 Task: Find connections with filter location Suār with filter topic #Managementconsultant with filter profile language German with filter current company The Souled Store with filter school Defense Institute of Advanced Technology (DIAT), DU, DRDO with filter industry Mobile Food Services with filter service category Videography with filter keywords title Media Buyer
Action: Mouse moved to (524, 64)
Screenshot: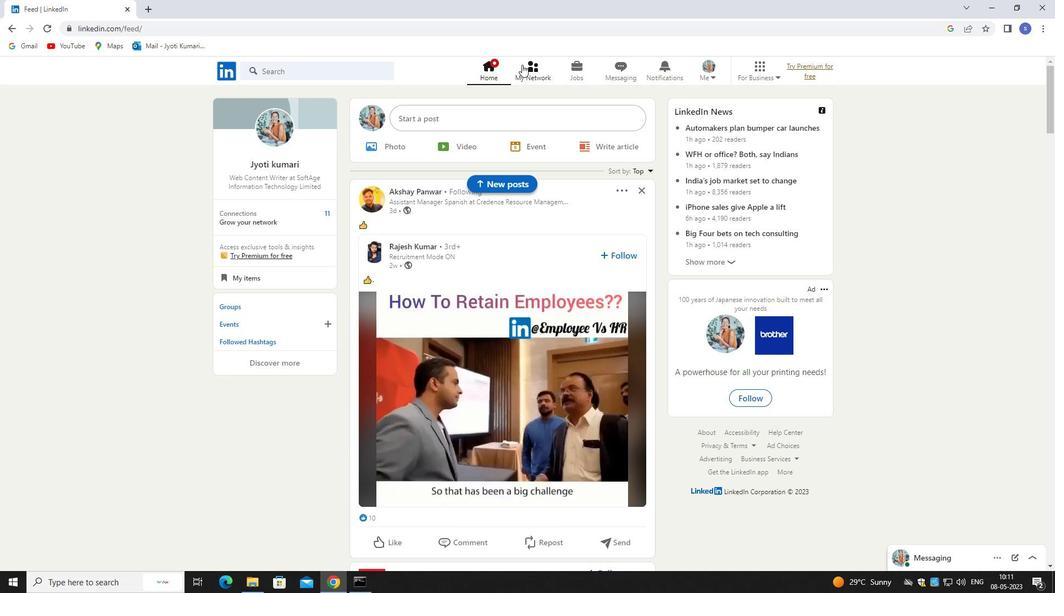 
Action: Mouse pressed left at (524, 64)
Screenshot: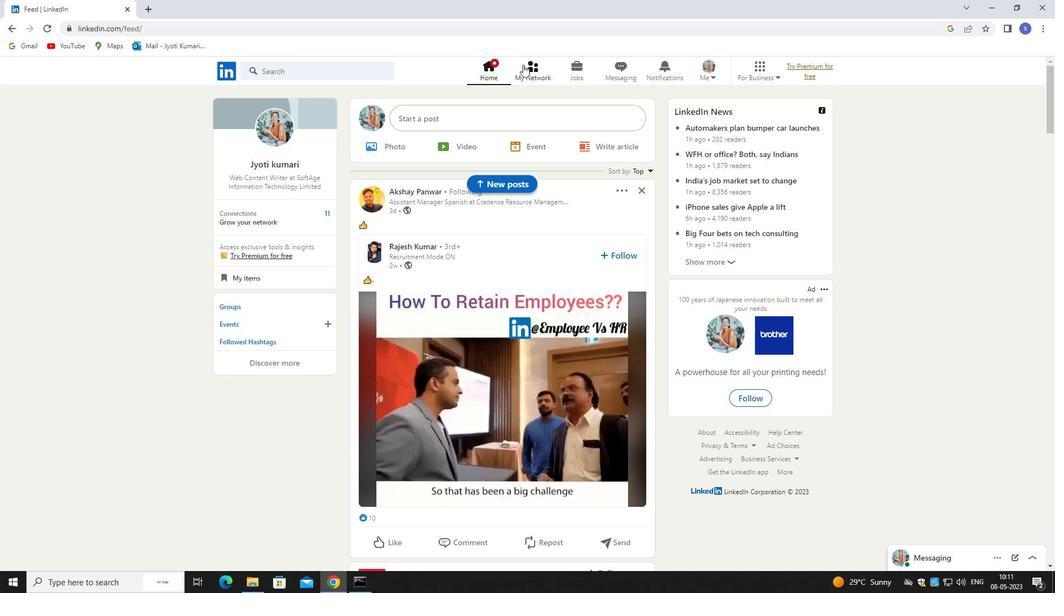 
Action: Mouse moved to (524, 63)
Screenshot: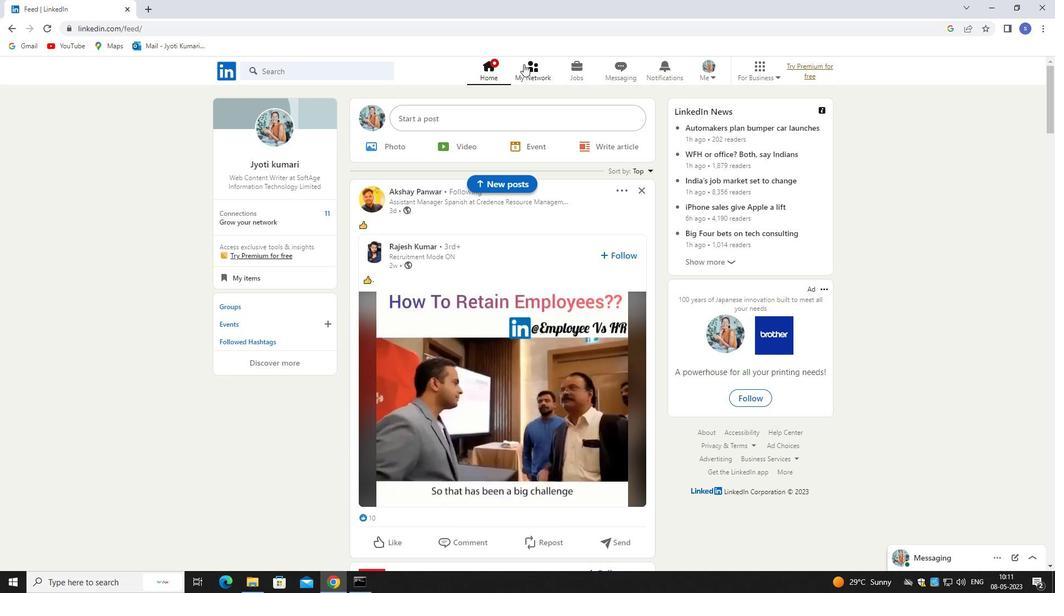 
Action: Mouse pressed left at (524, 63)
Screenshot: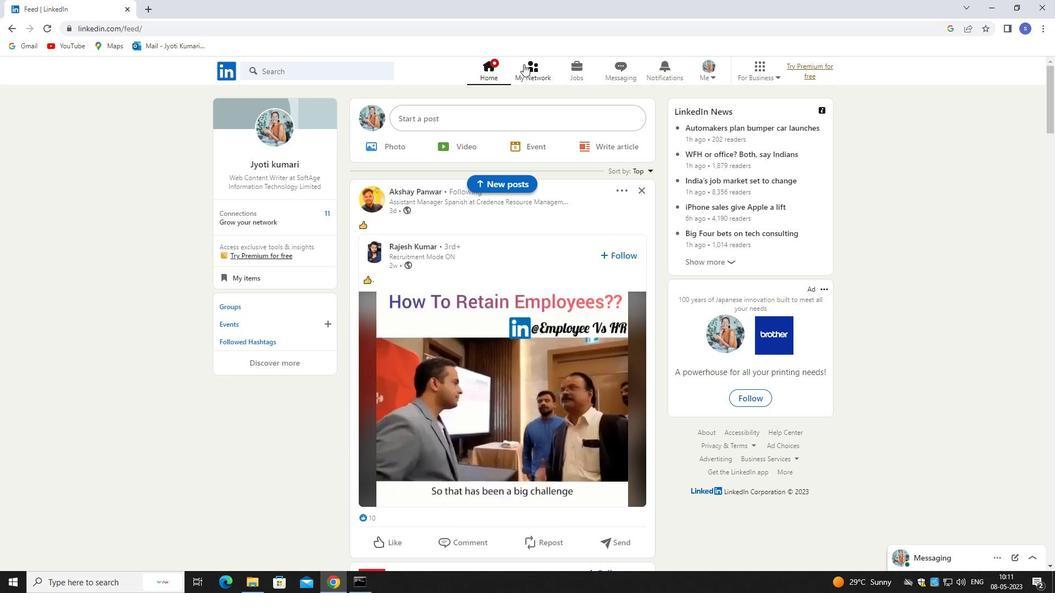 
Action: Mouse moved to (340, 130)
Screenshot: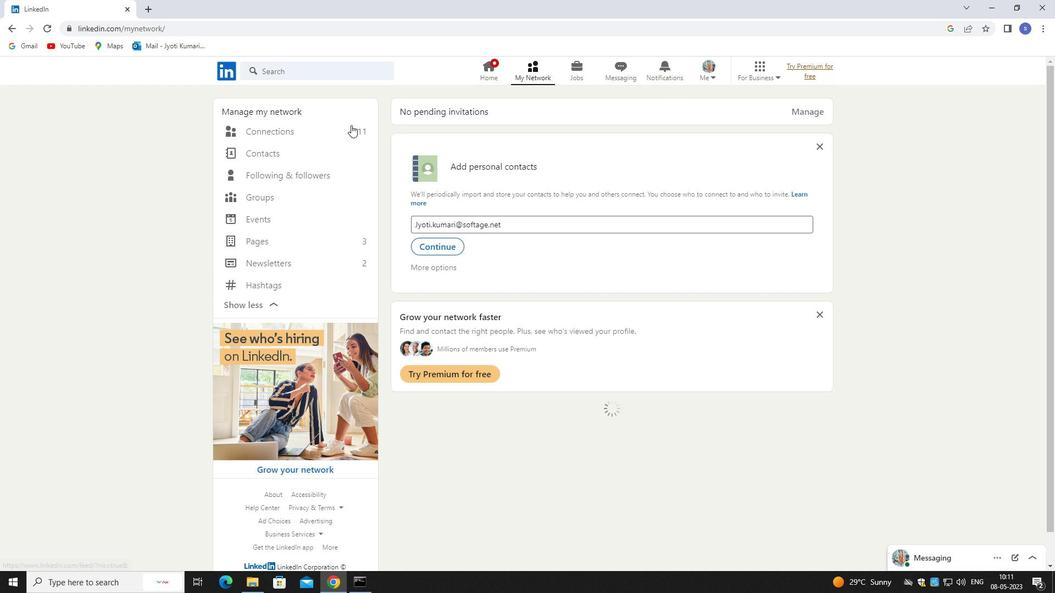 
Action: Mouse pressed left at (340, 130)
Screenshot: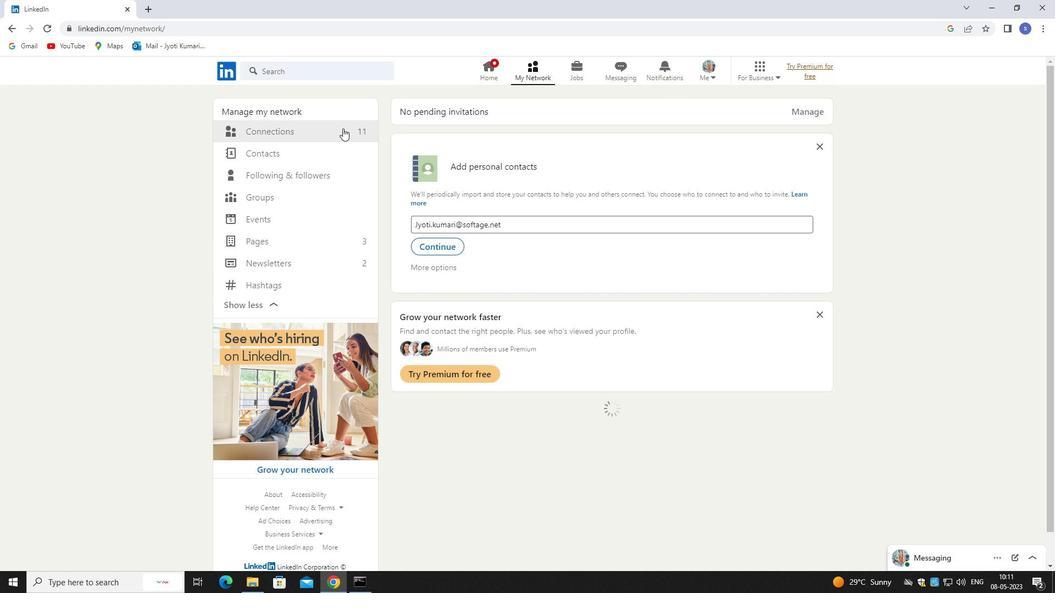 
Action: Mouse pressed left at (340, 130)
Screenshot: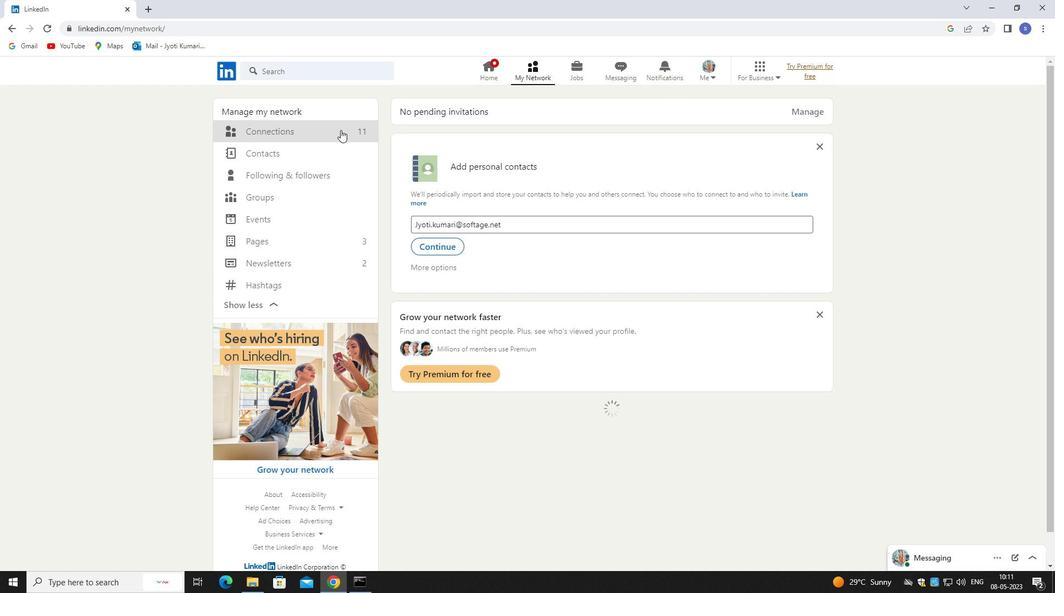 
Action: Mouse moved to (595, 128)
Screenshot: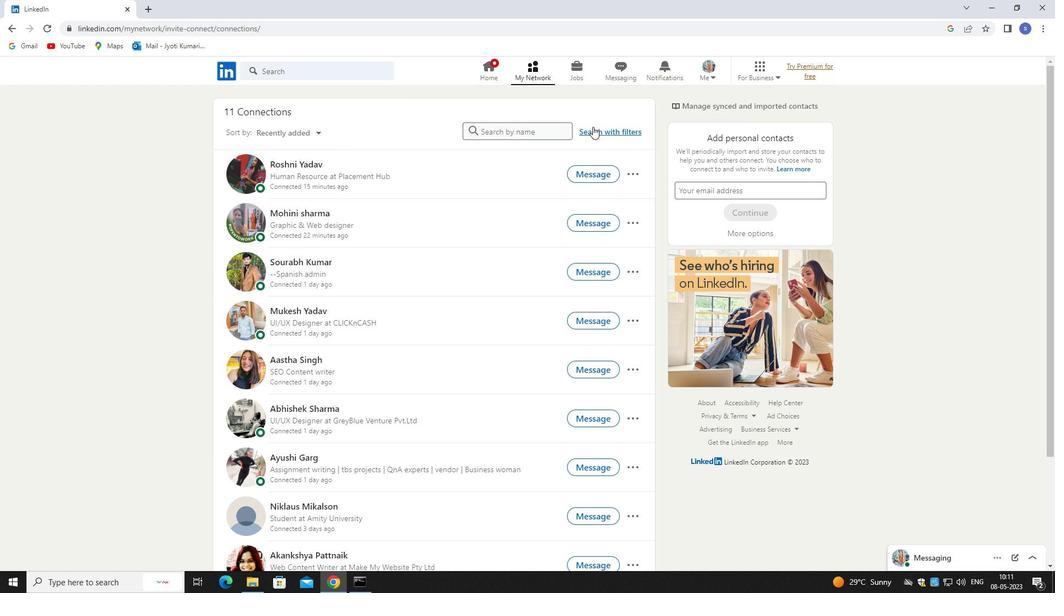 
Action: Mouse pressed left at (595, 128)
Screenshot: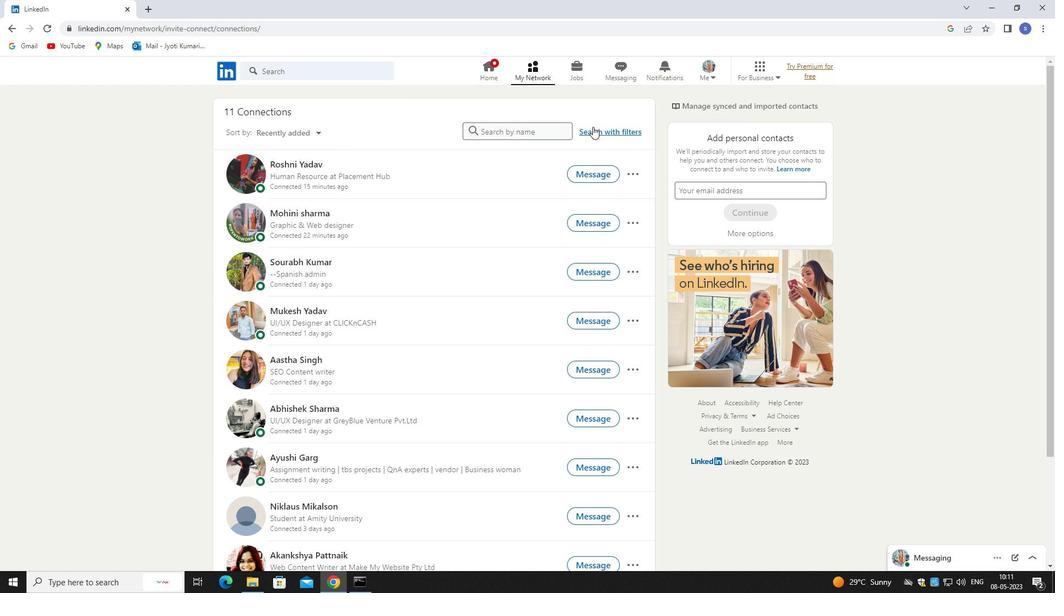 
Action: Mouse moved to (559, 101)
Screenshot: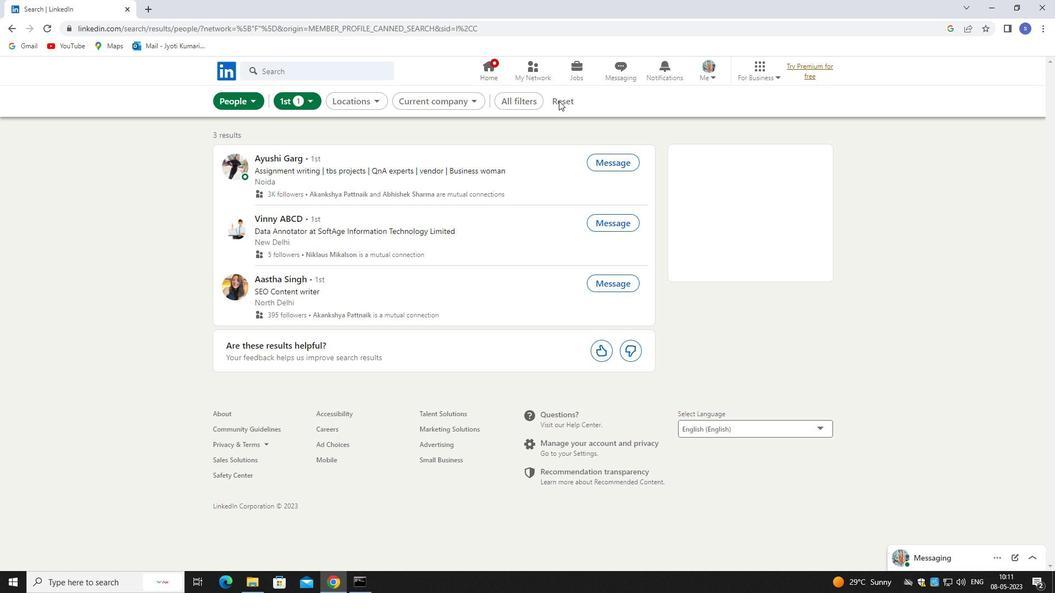 
Action: Mouse pressed left at (559, 101)
Screenshot: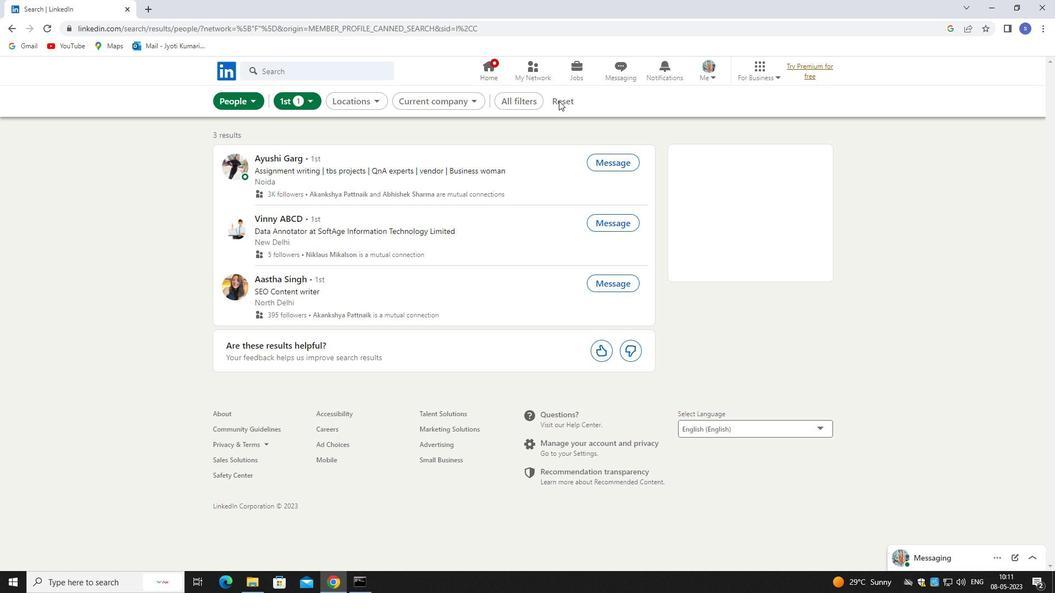 
Action: Mouse moved to (528, 98)
Screenshot: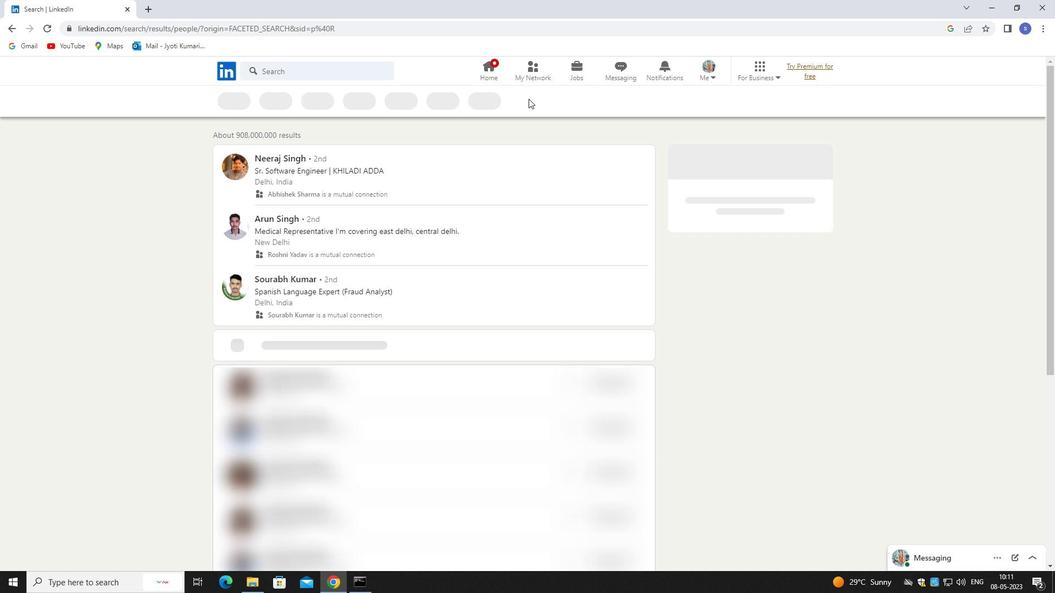 
Action: Mouse pressed left at (528, 98)
Screenshot: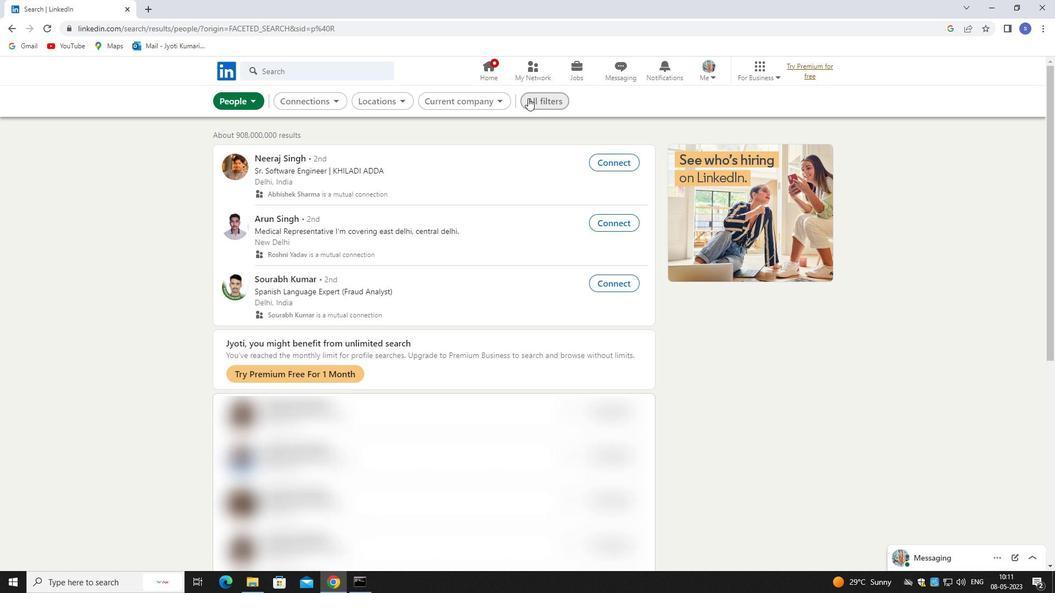 
Action: Mouse moved to (937, 430)
Screenshot: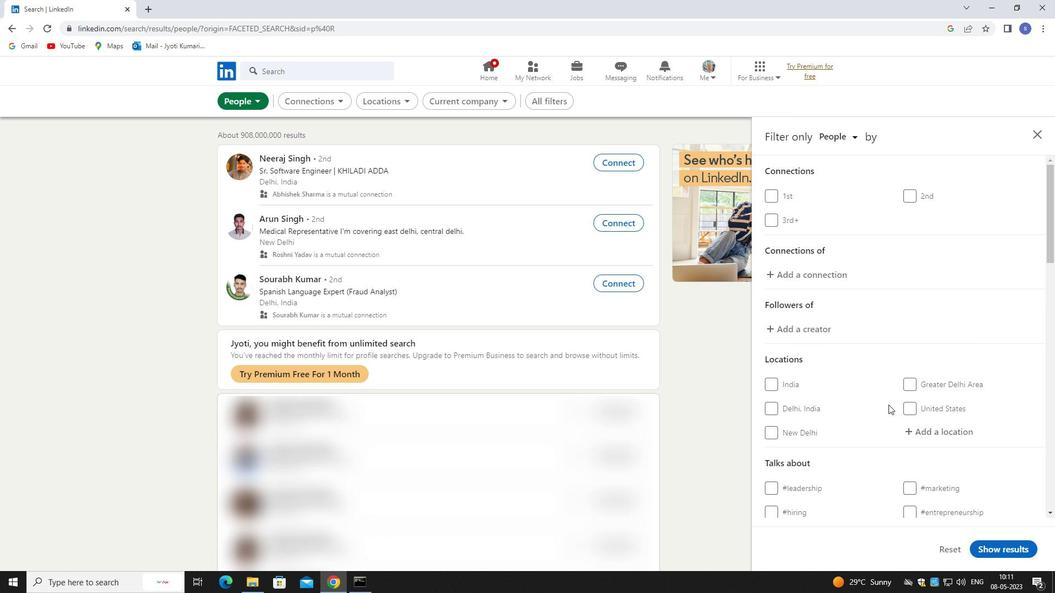 
Action: Mouse pressed left at (937, 430)
Screenshot: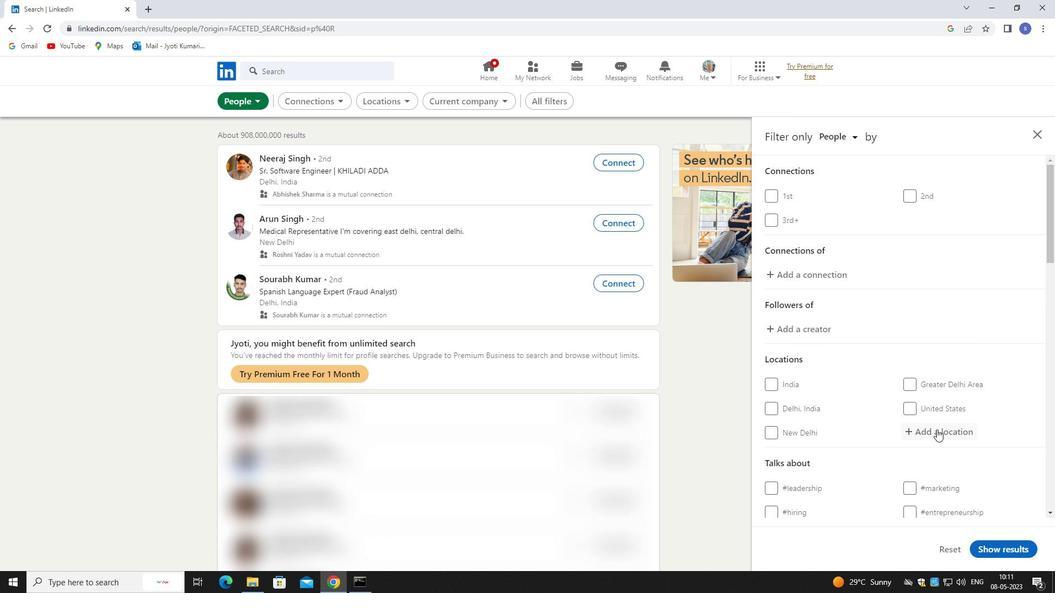 
Action: Mouse moved to (885, 393)
Screenshot: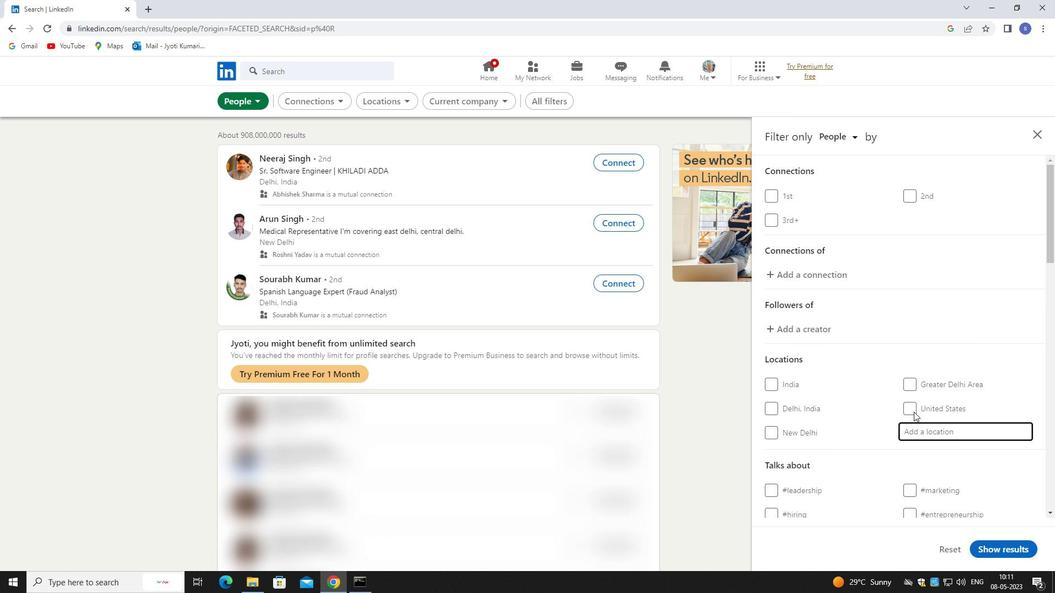 
Action: Key pressed suar
Screenshot: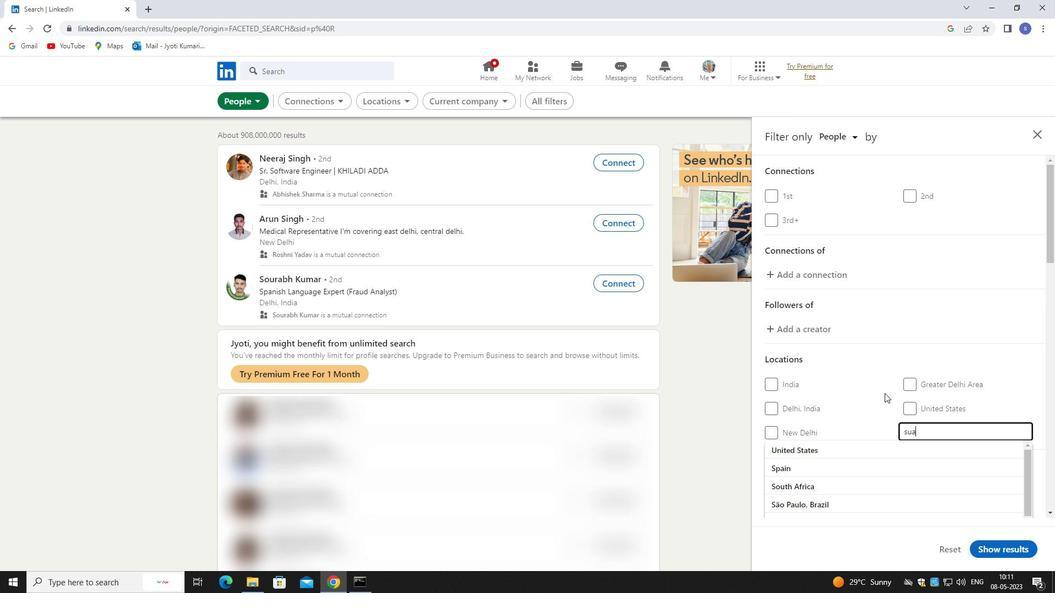 
Action: Mouse moved to (839, 451)
Screenshot: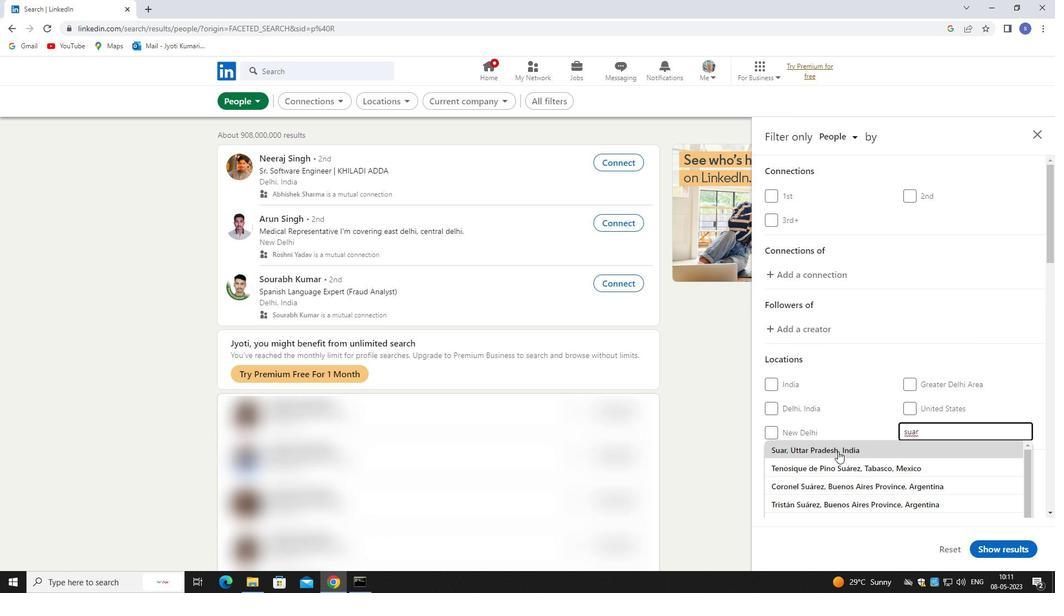
Action: Mouse pressed left at (839, 451)
Screenshot: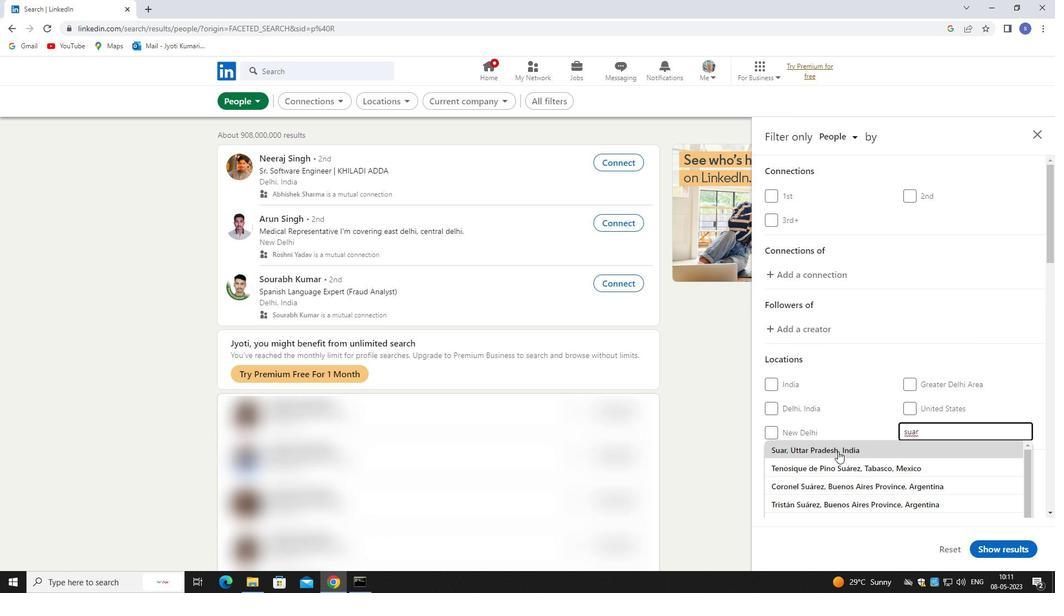 
Action: Mouse moved to (843, 441)
Screenshot: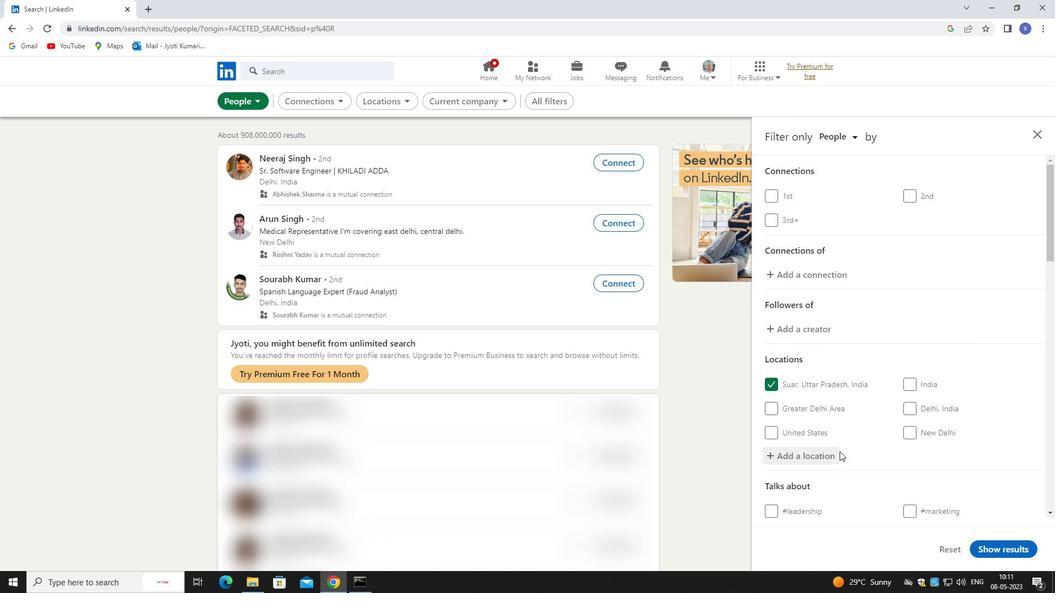 
Action: Mouse scrolled (843, 440) with delta (0, 0)
Screenshot: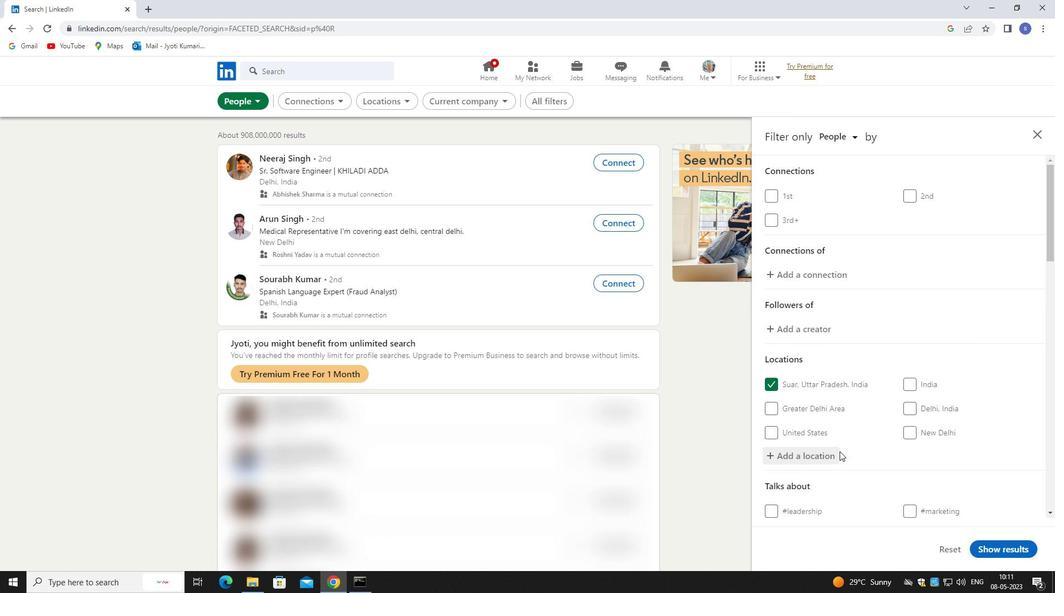 
Action: Mouse scrolled (843, 440) with delta (0, 0)
Screenshot: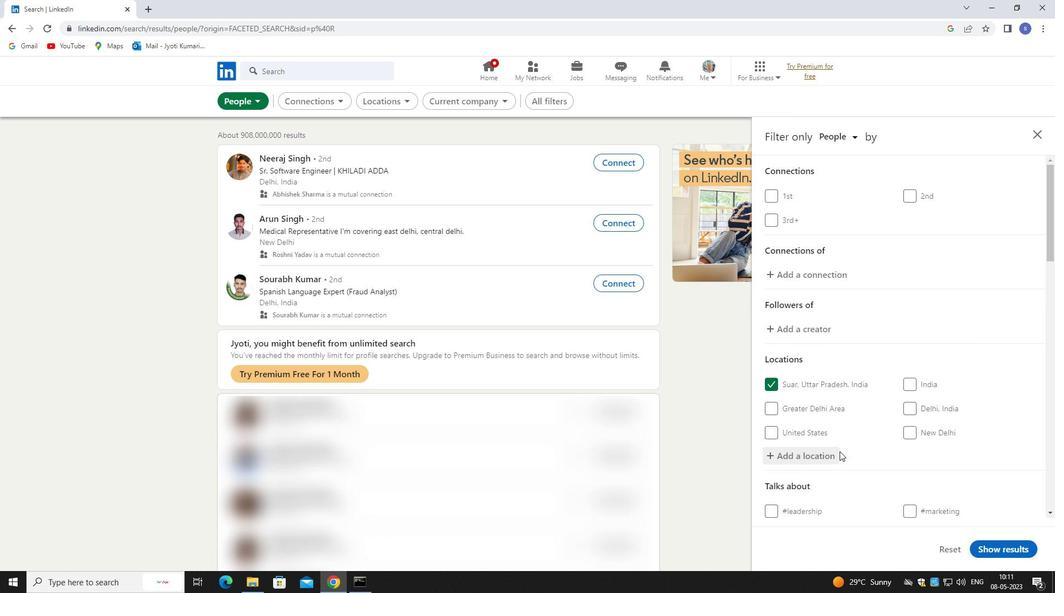 
Action: Mouse scrolled (843, 440) with delta (0, 0)
Screenshot: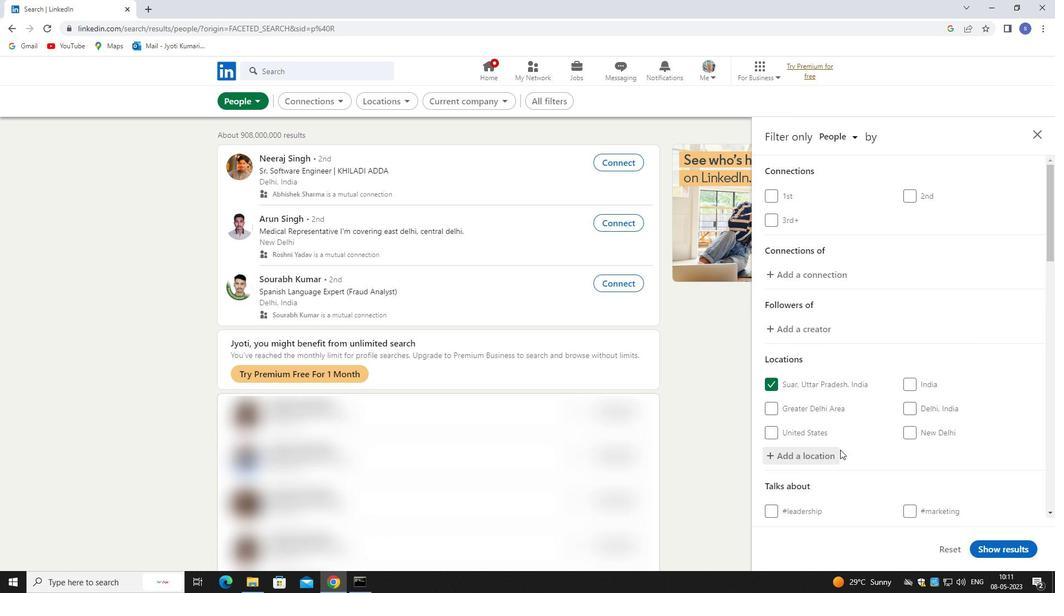 
Action: Mouse scrolled (843, 440) with delta (0, 0)
Screenshot: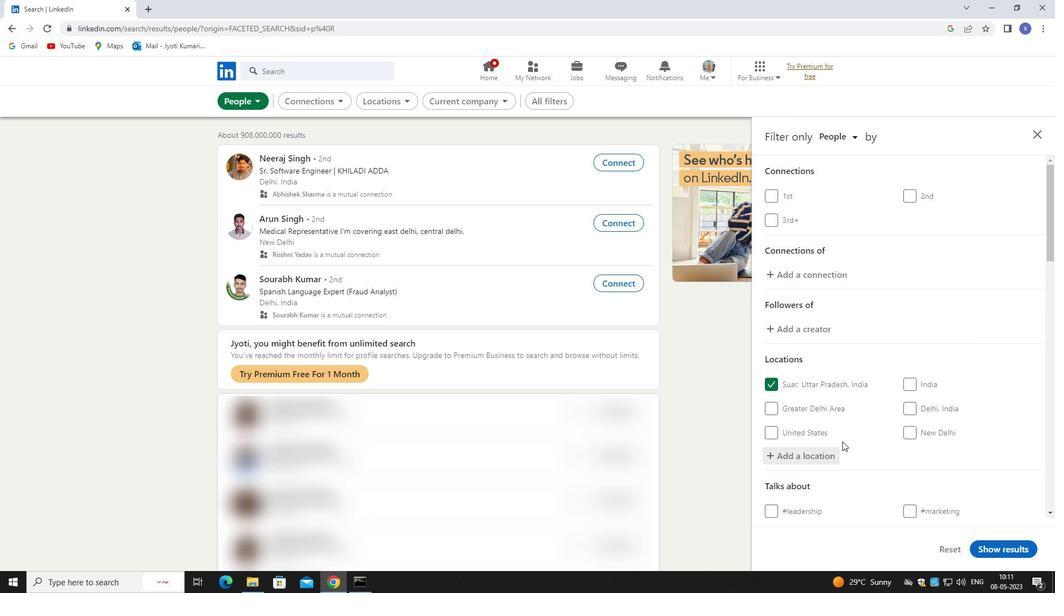 
Action: Mouse moved to (931, 342)
Screenshot: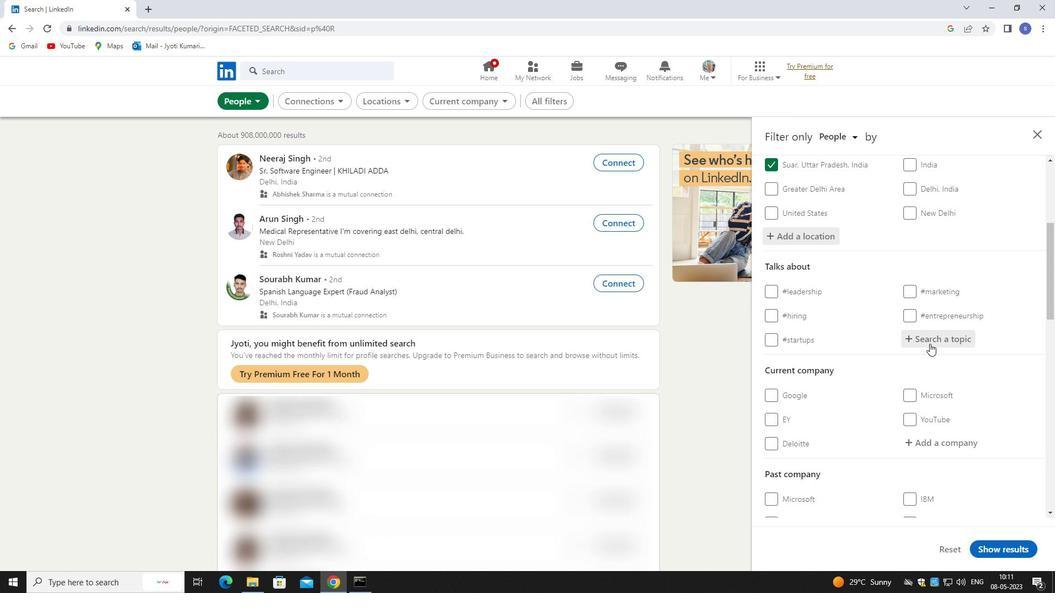 
Action: Mouse pressed left at (931, 342)
Screenshot: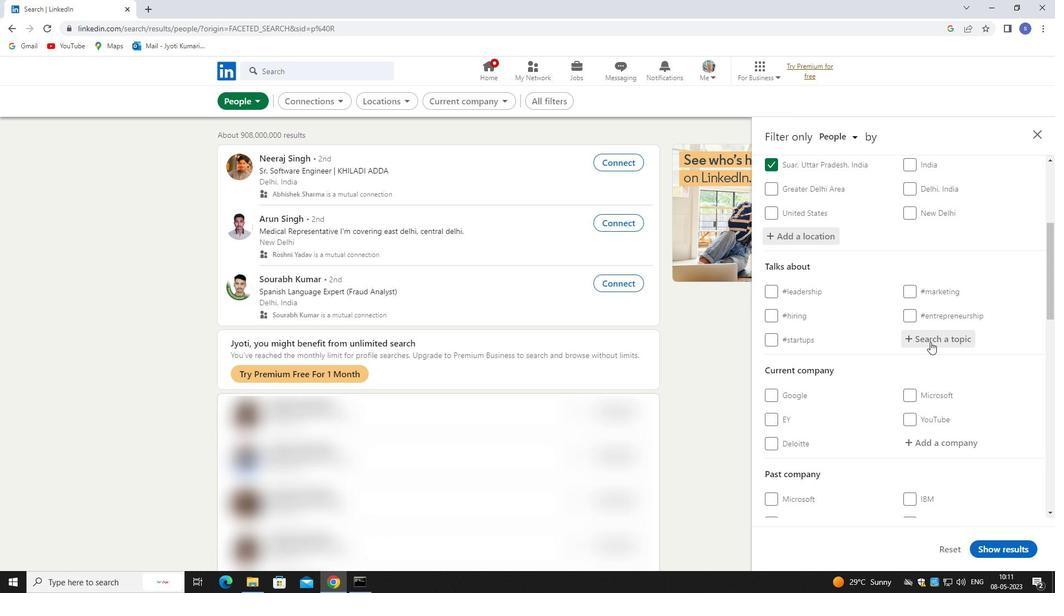 
Action: Mouse moved to (928, 339)
Screenshot: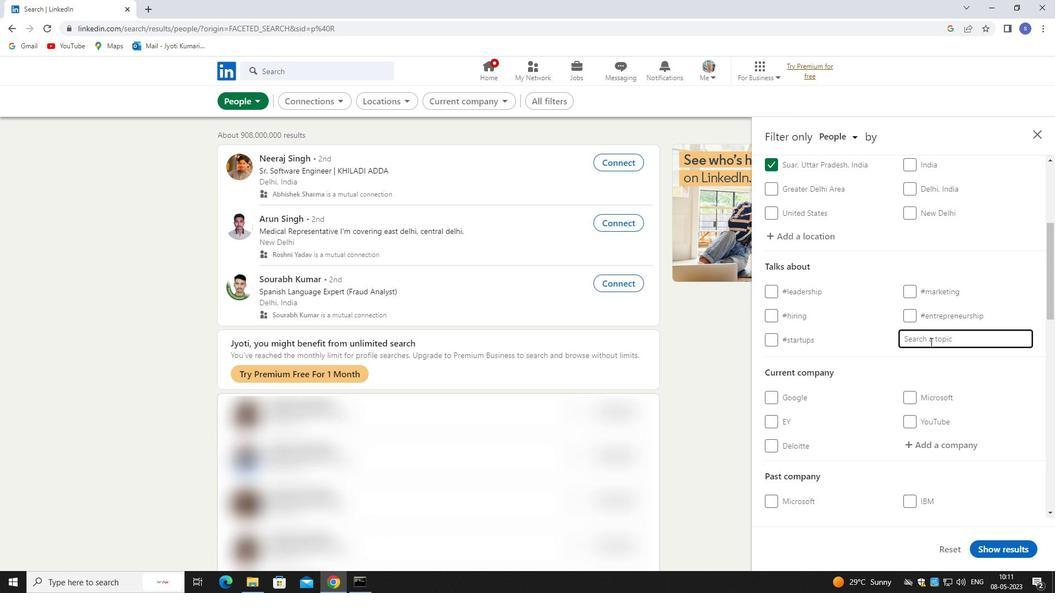 
Action: Key pressed managem
Screenshot: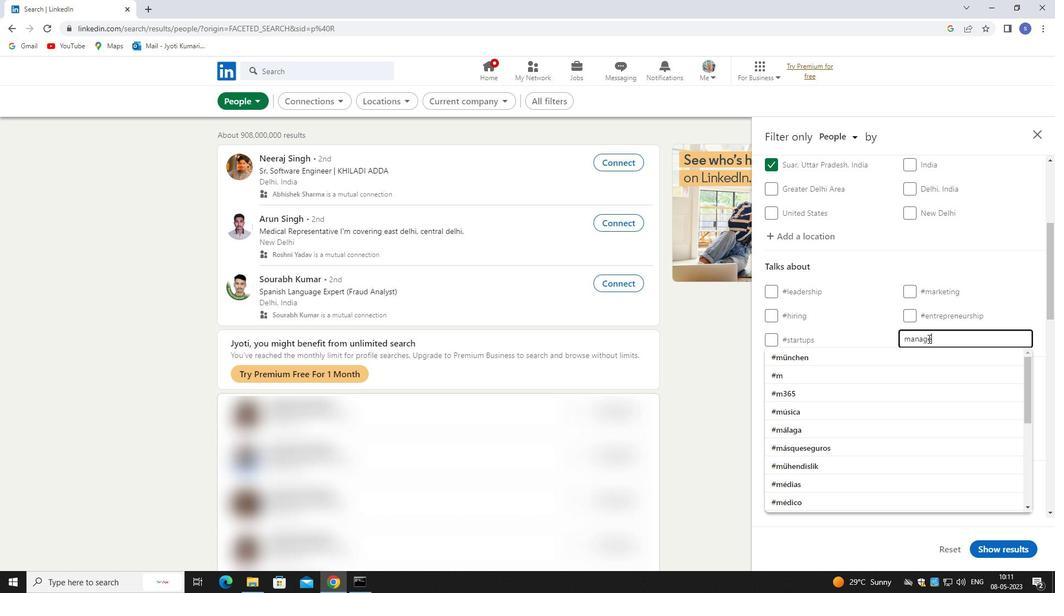 
Action: Mouse moved to (906, 376)
Screenshot: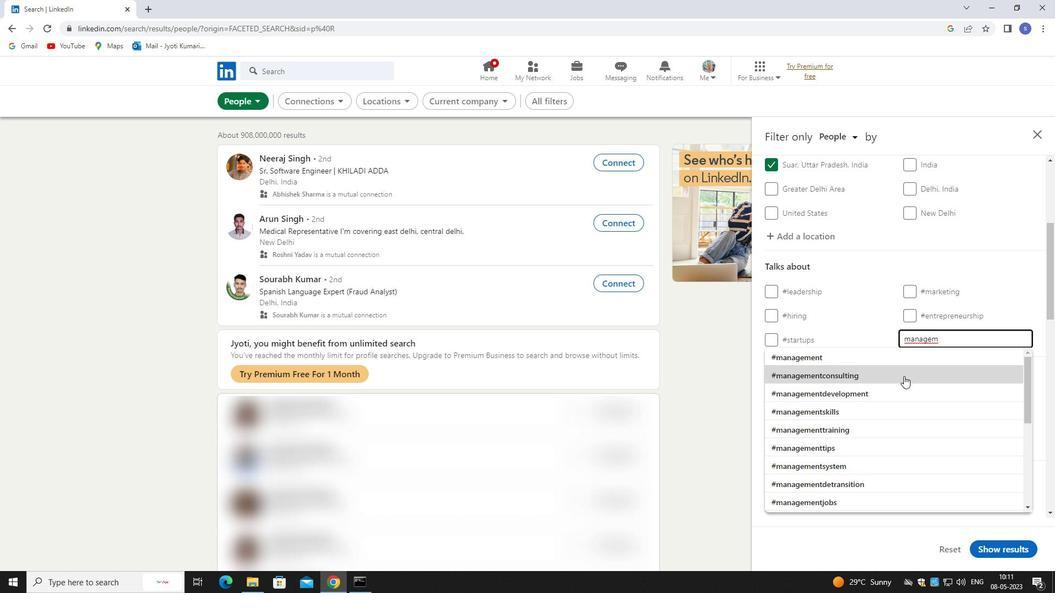 
Action: Mouse pressed left at (906, 376)
Screenshot: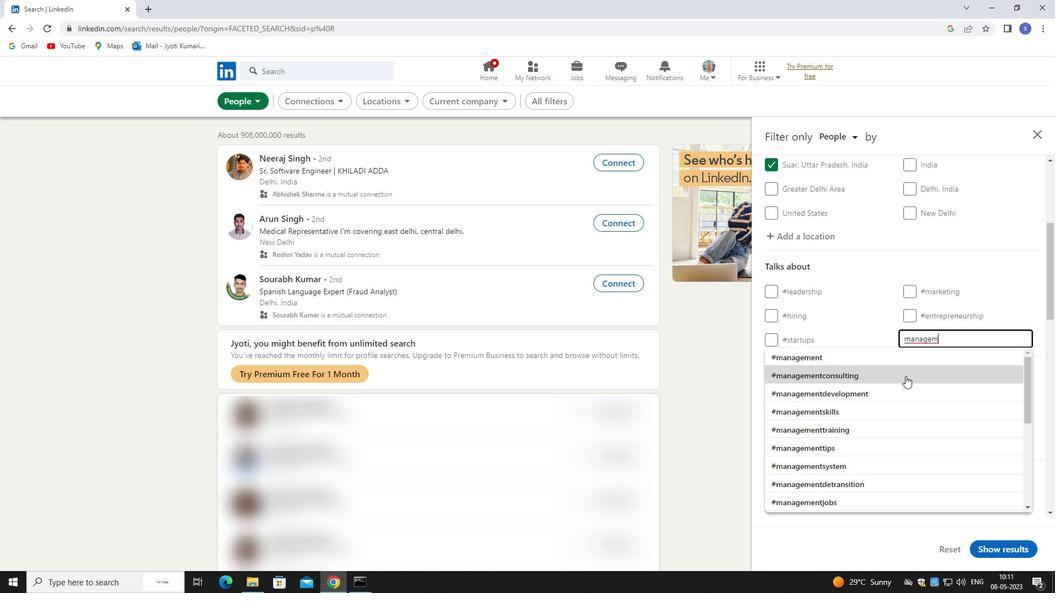 
Action: Mouse moved to (906, 376)
Screenshot: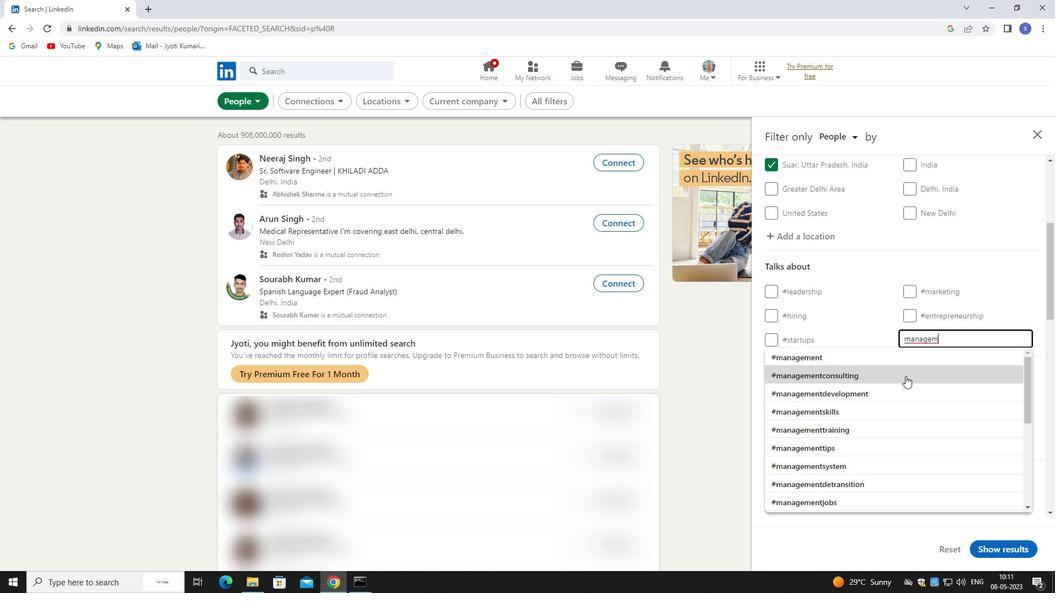 
Action: Mouse scrolled (906, 375) with delta (0, 0)
Screenshot: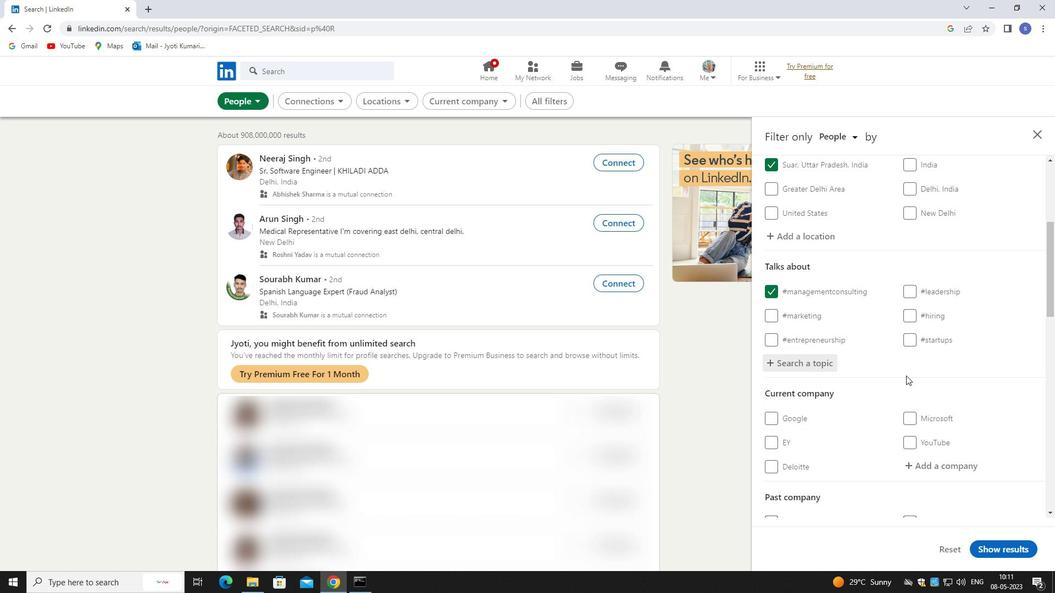 
Action: Mouse scrolled (906, 375) with delta (0, 0)
Screenshot: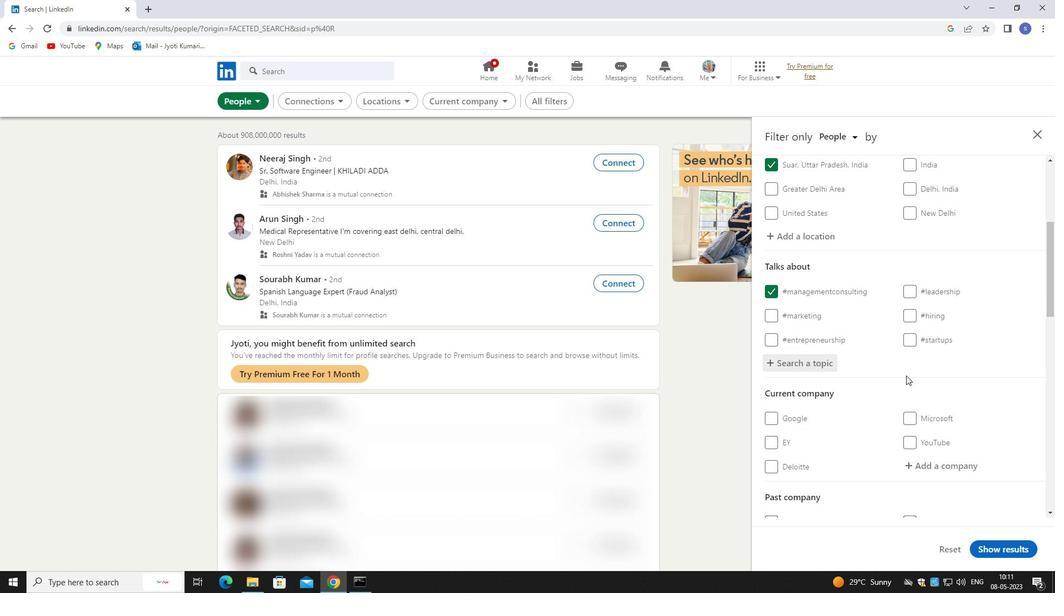 
Action: Mouse scrolled (906, 375) with delta (0, 0)
Screenshot: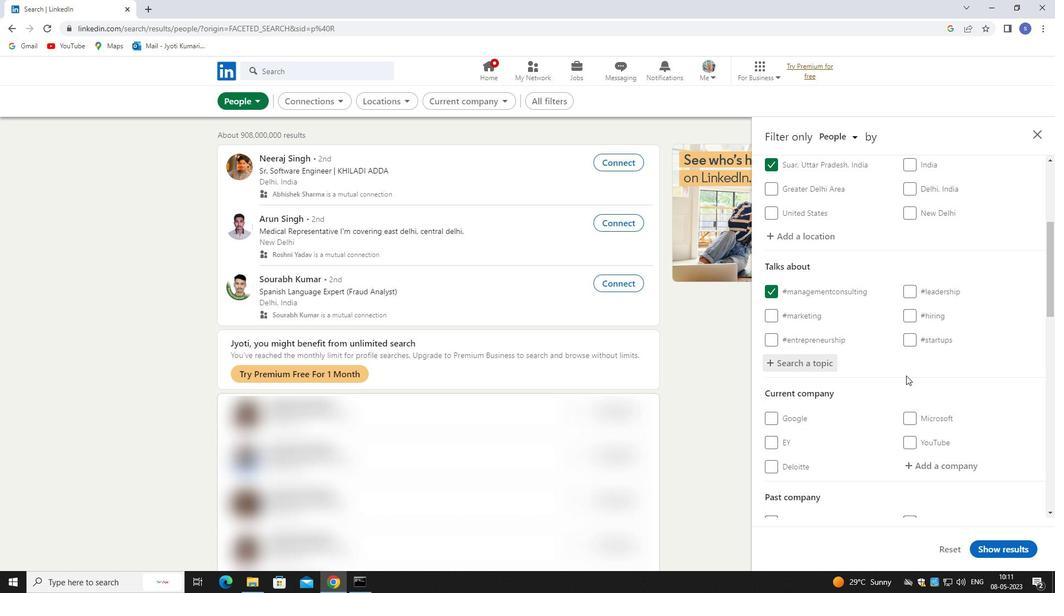 
Action: Mouse moved to (955, 307)
Screenshot: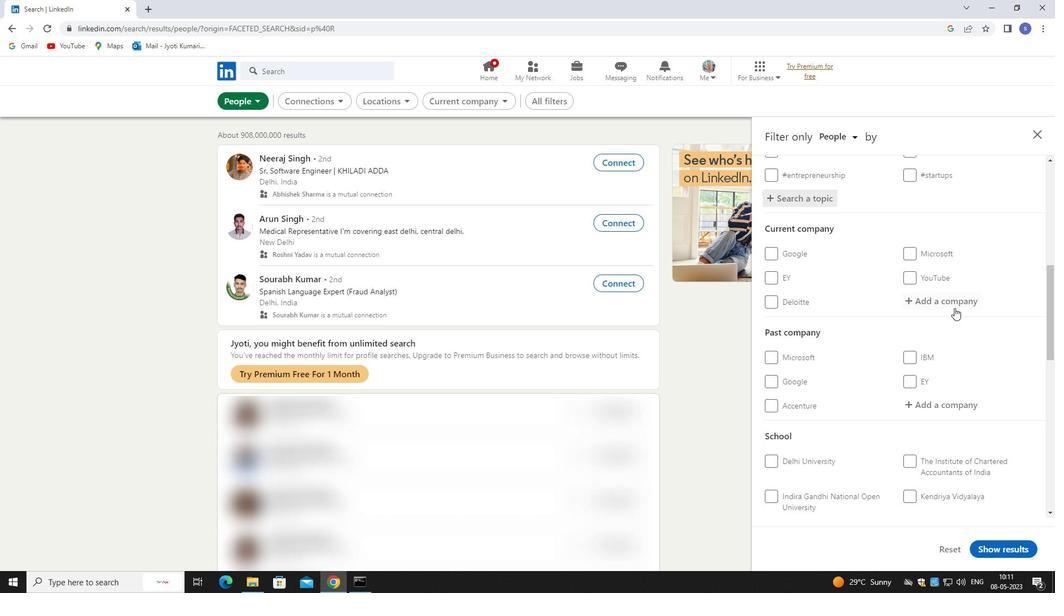 
Action: Mouse pressed left at (955, 307)
Screenshot: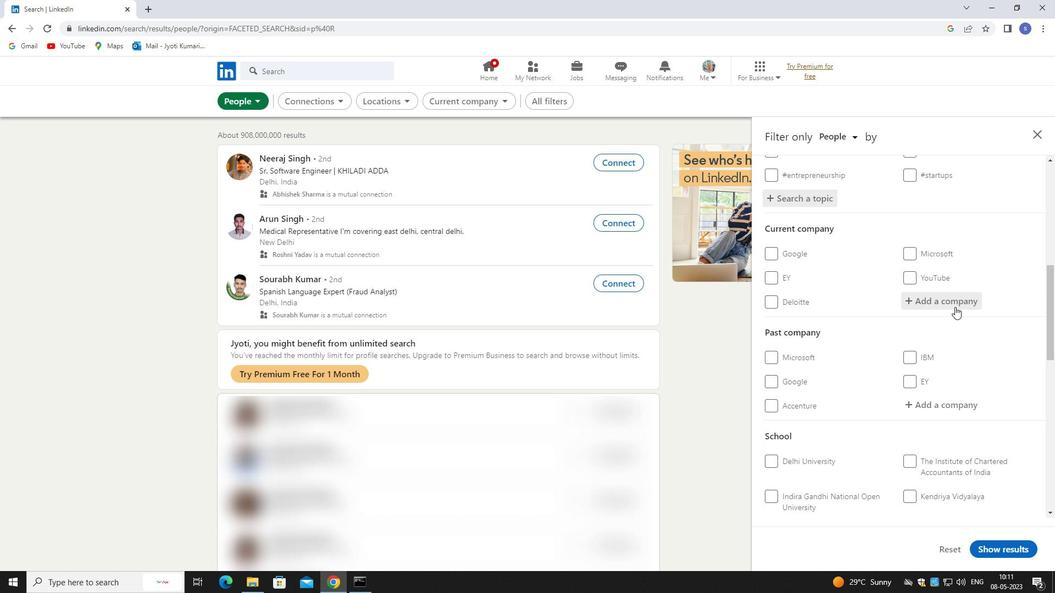 
Action: Mouse moved to (900, 267)
Screenshot: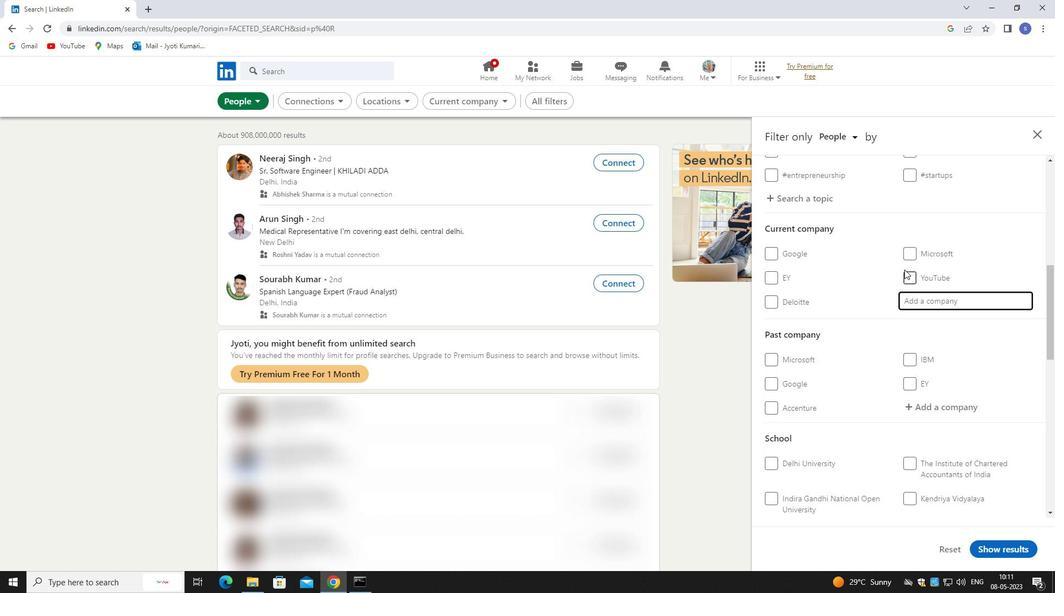 
Action: Key pressed the<Key.space>souled
Screenshot: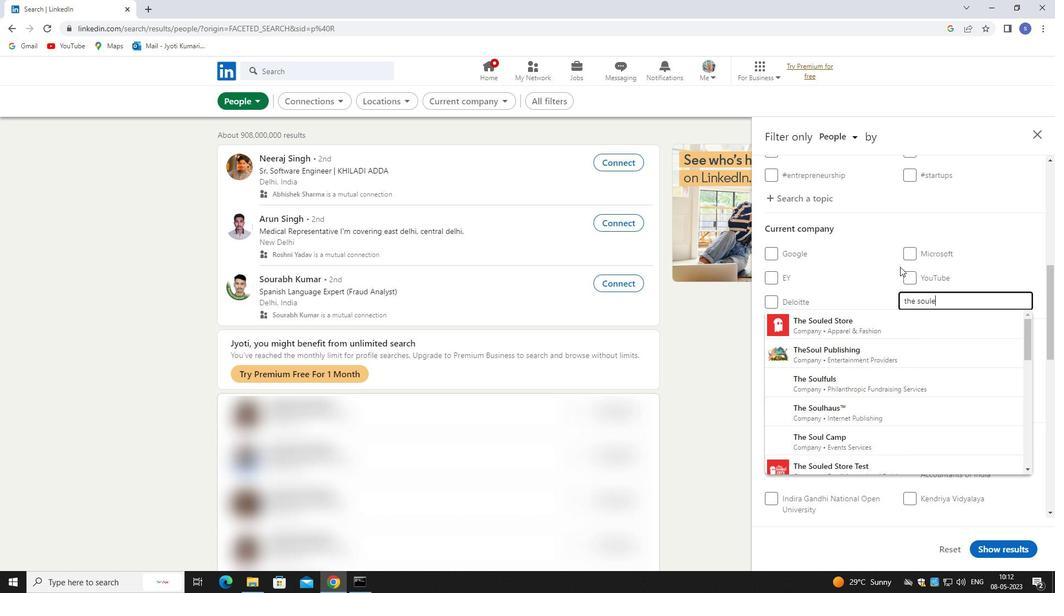 
Action: Mouse moved to (922, 319)
Screenshot: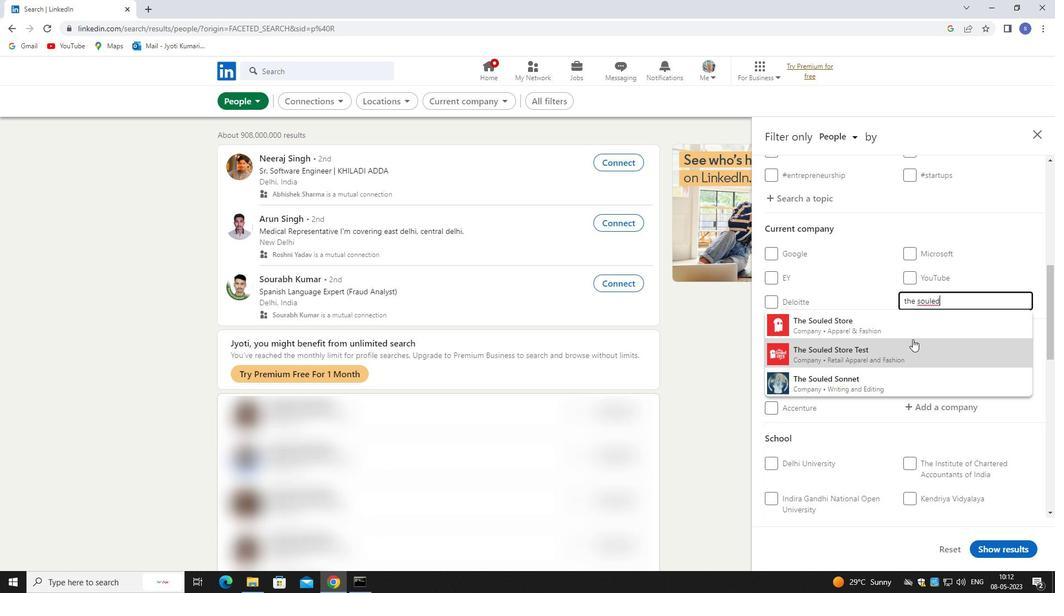 
Action: Mouse pressed left at (922, 319)
Screenshot: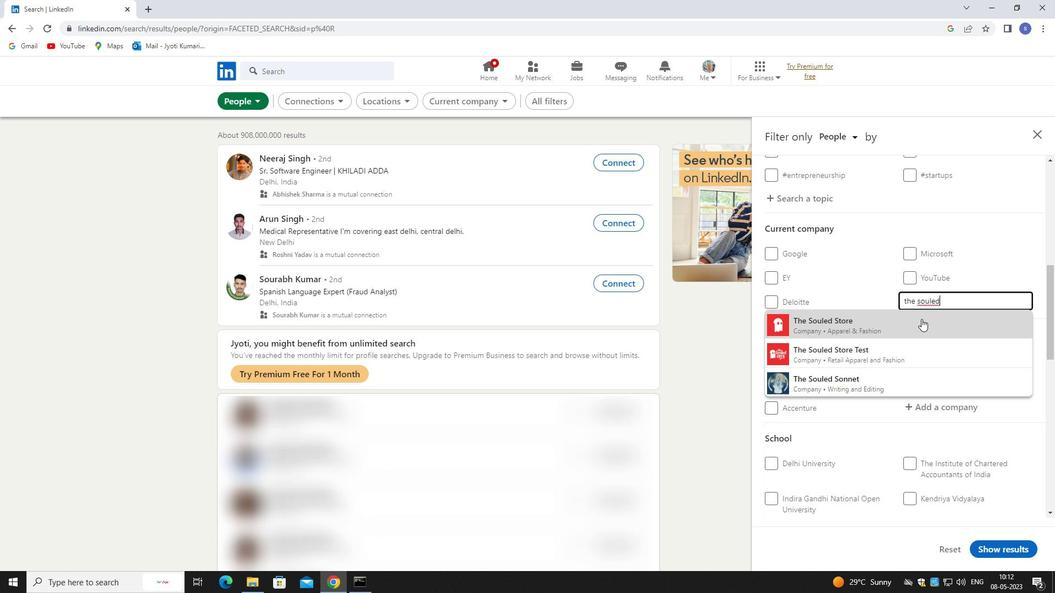 
Action: Mouse moved to (922, 324)
Screenshot: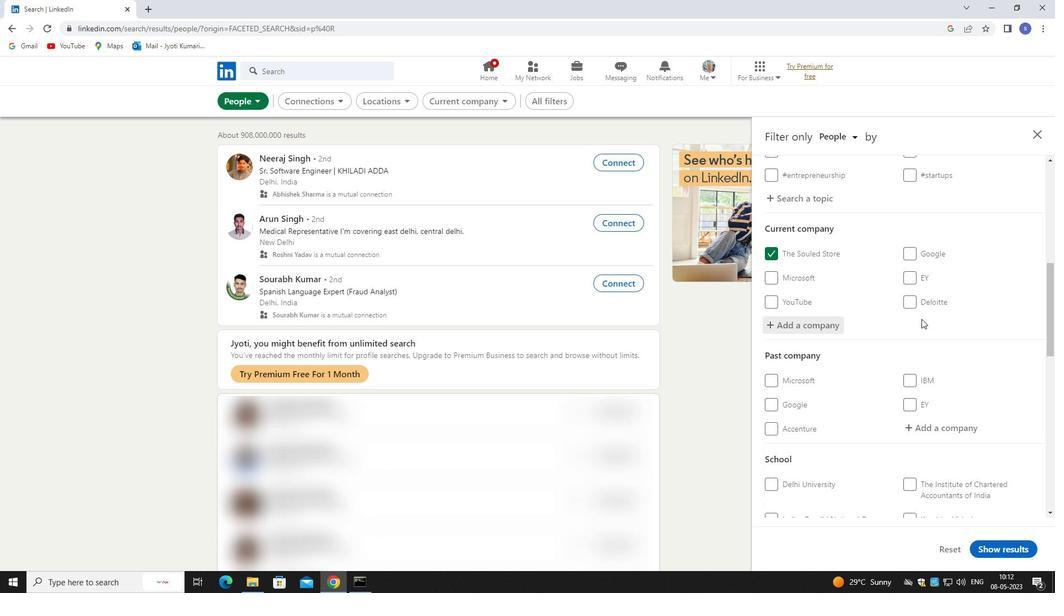 
Action: Mouse scrolled (922, 323) with delta (0, 0)
Screenshot: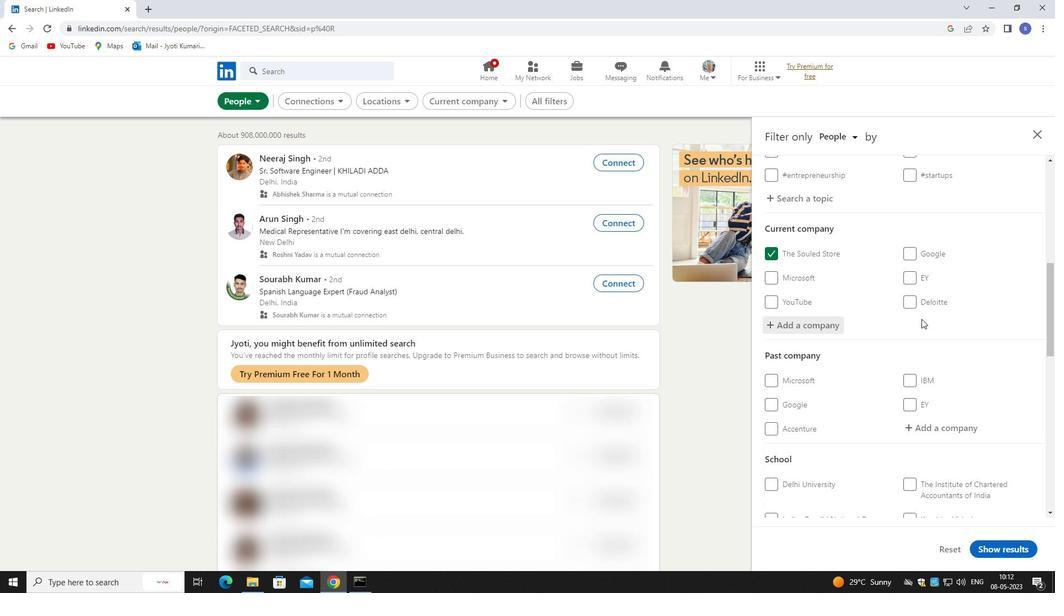 
Action: Mouse moved to (922, 326)
Screenshot: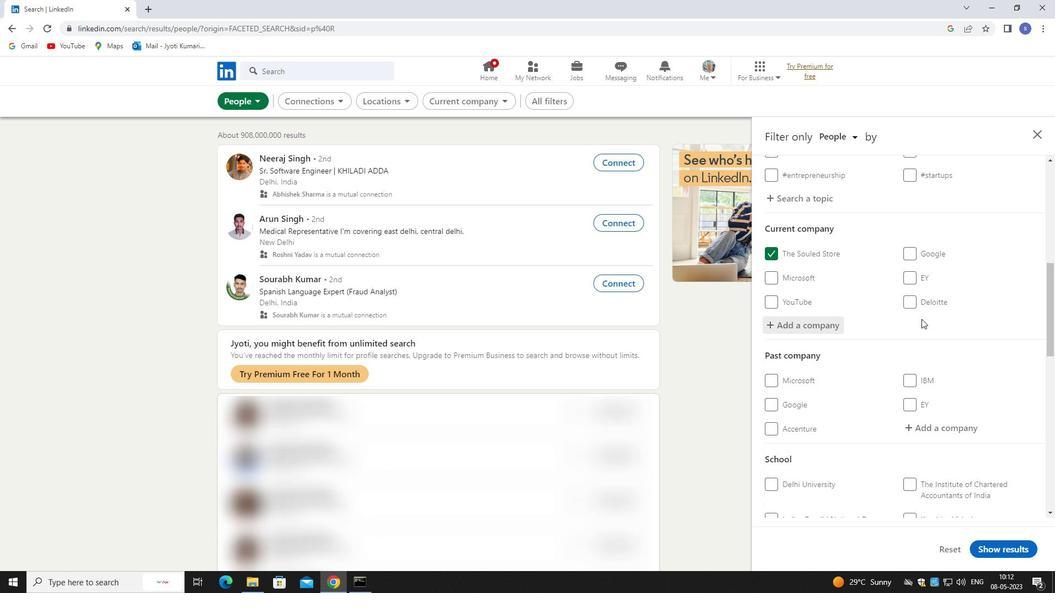 
Action: Mouse scrolled (922, 325) with delta (0, 0)
Screenshot: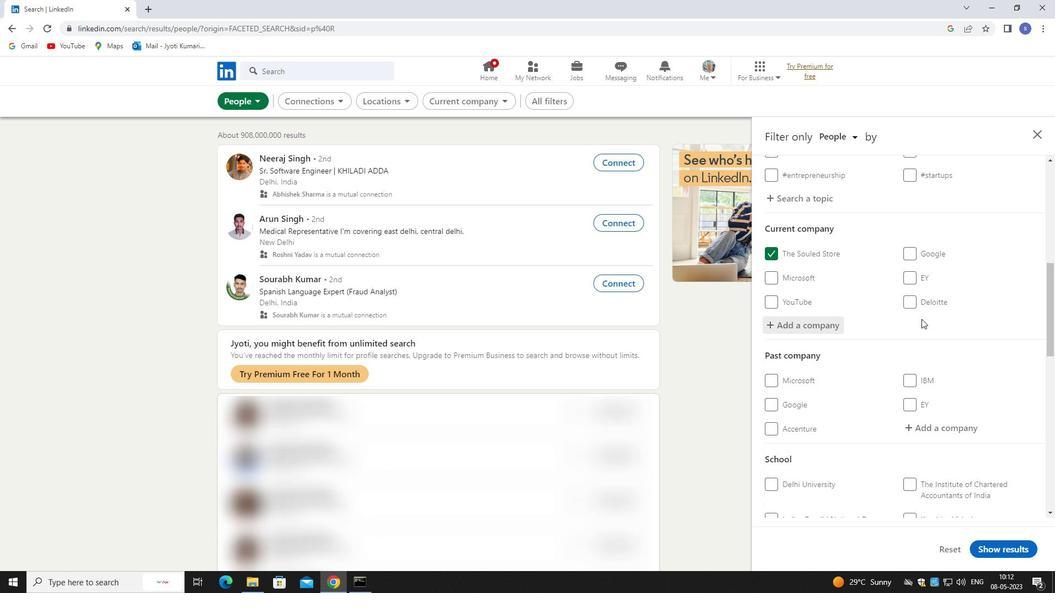 
Action: Mouse scrolled (922, 325) with delta (0, 0)
Screenshot: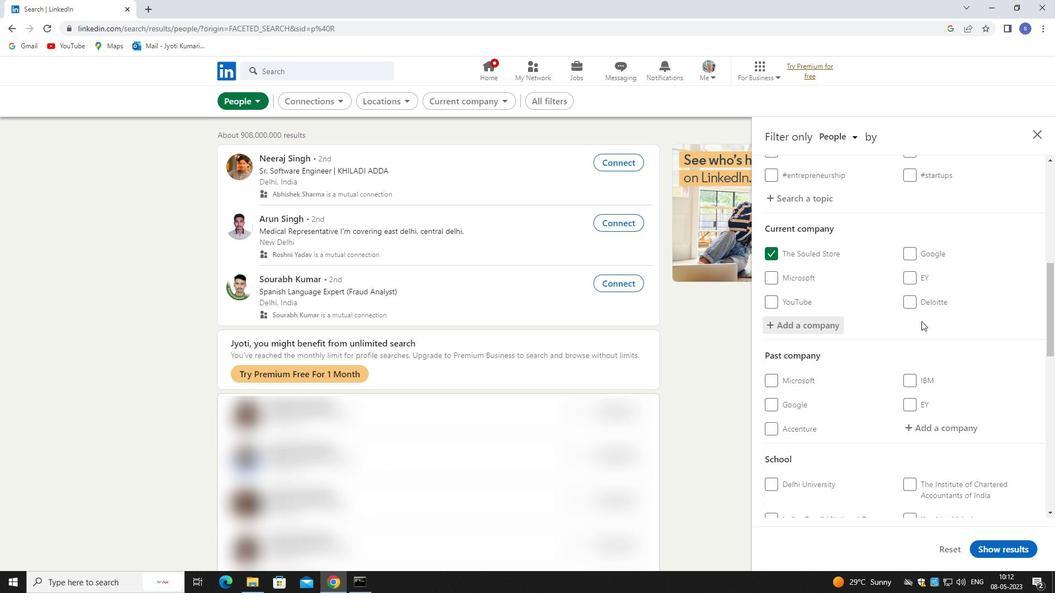 
Action: Mouse moved to (941, 386)
Screenshot: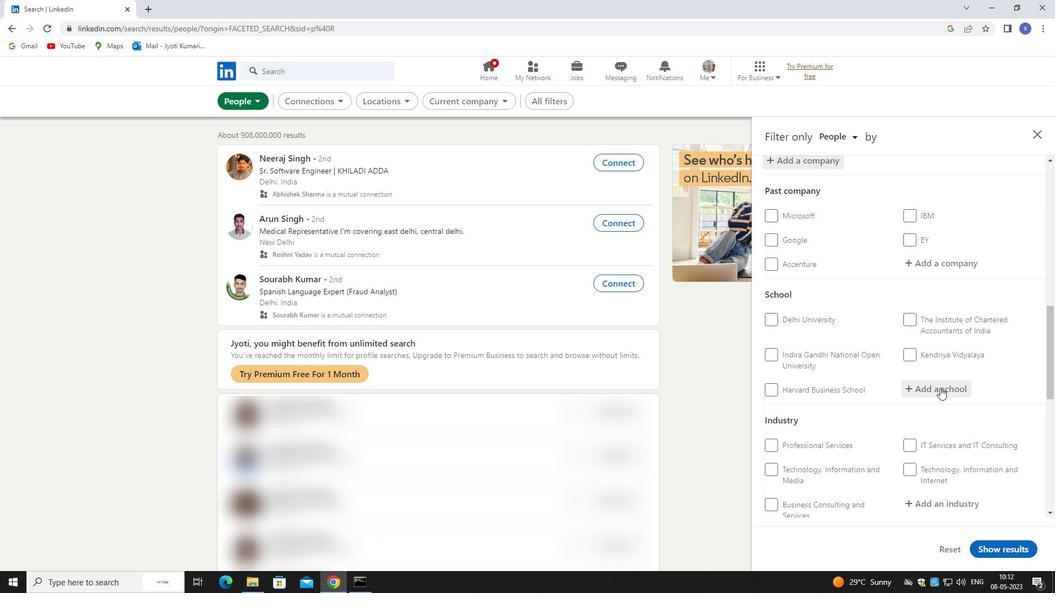 
Action: Mouse pressed left at (941, 386)
Screenshot: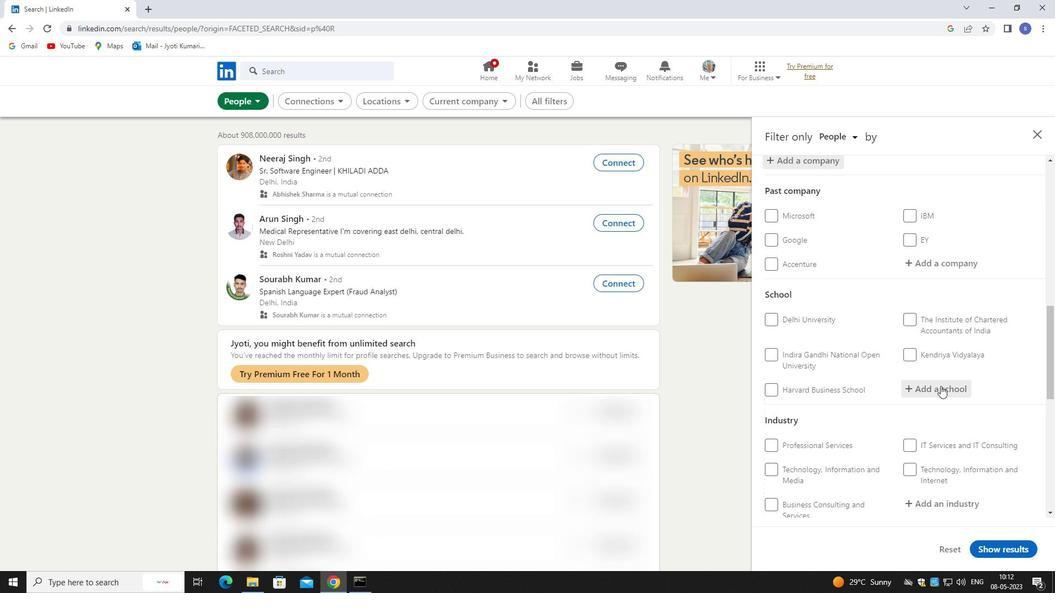 
Action: Mouse moved to (940, 385)
Screenshot: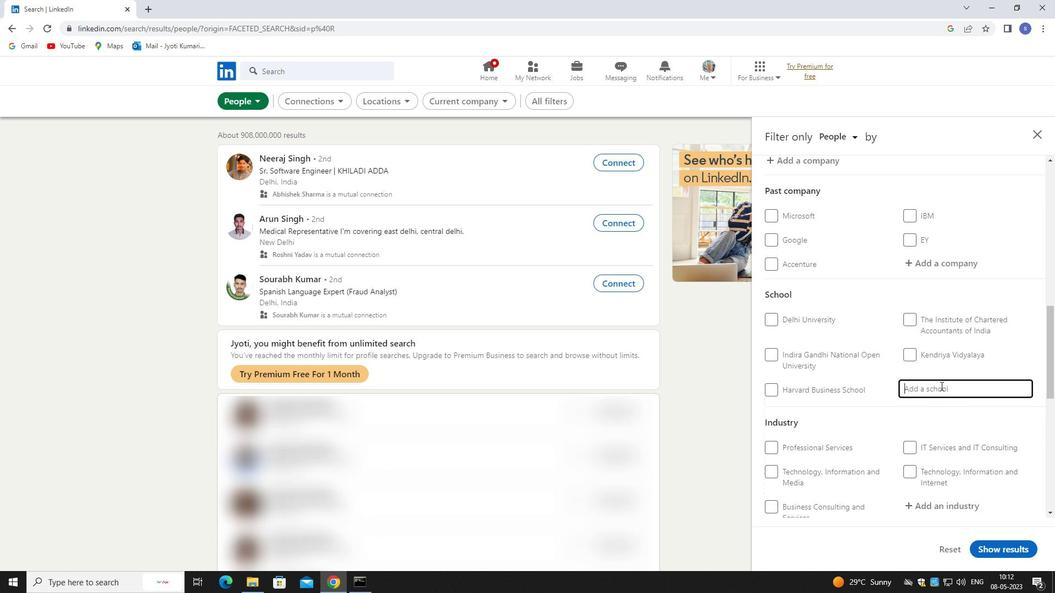 
Action: Key pressed defence<Key.space>institute<Key.space>
Screenshot: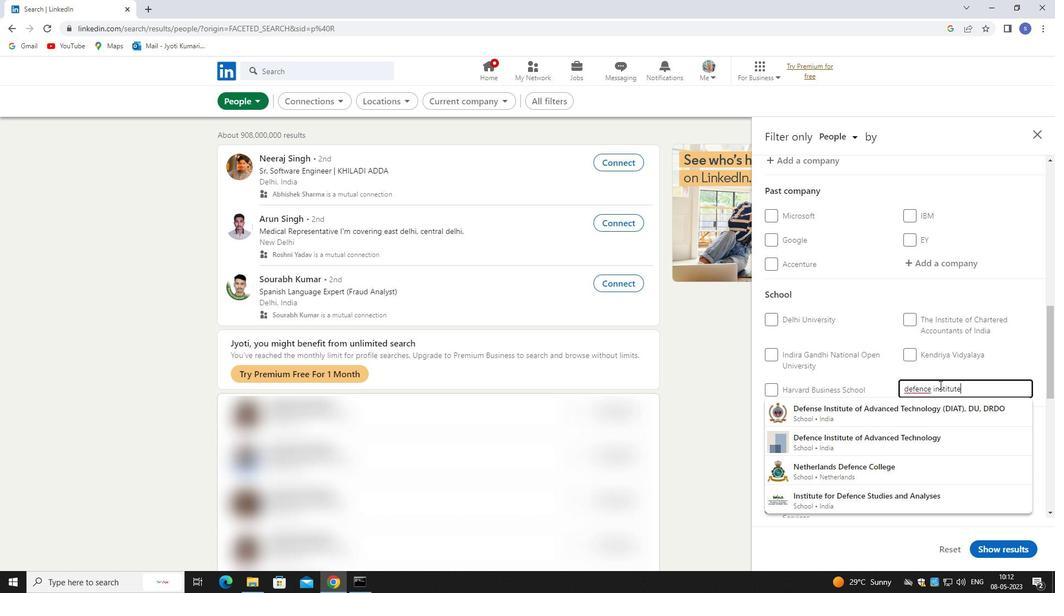 
Action: Mouse moved to (926, 419)
Screenshot: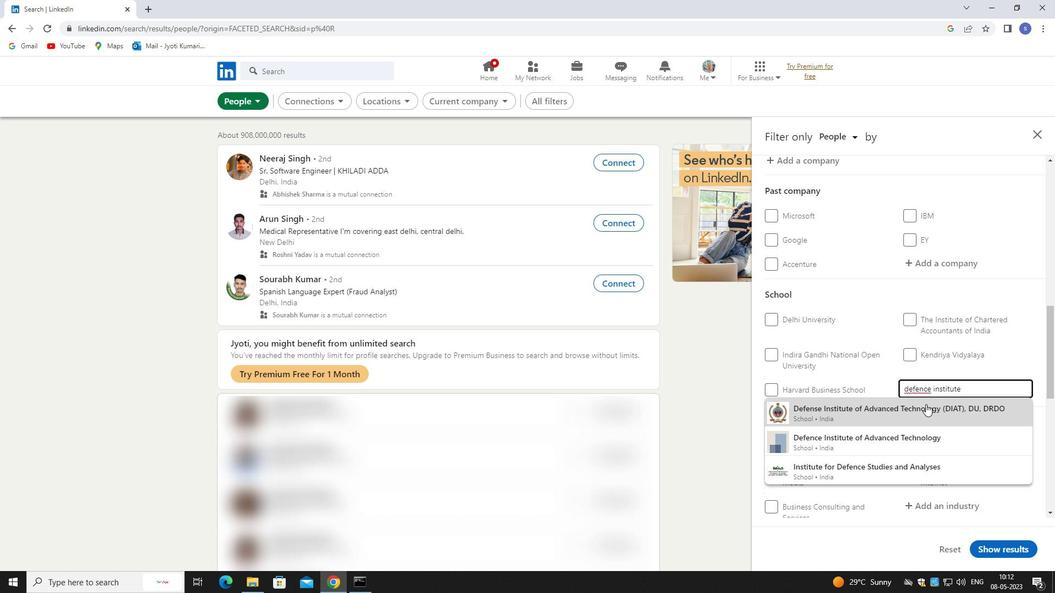 
Action: Mouse pressed left at (926, 419)
Screenshot: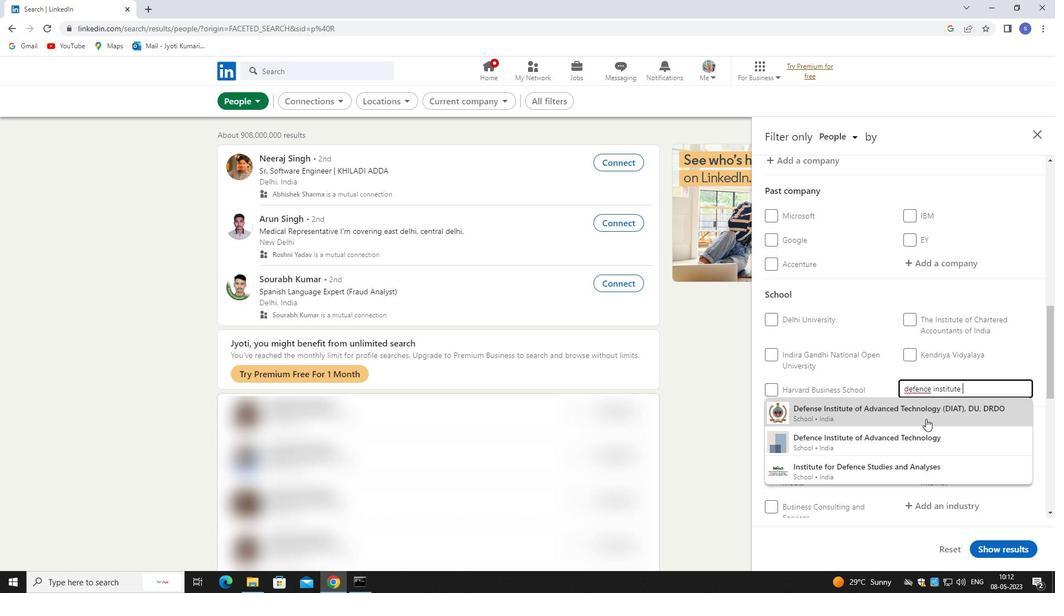 
Action: Mouse moved to (926, 419)
Screenshot: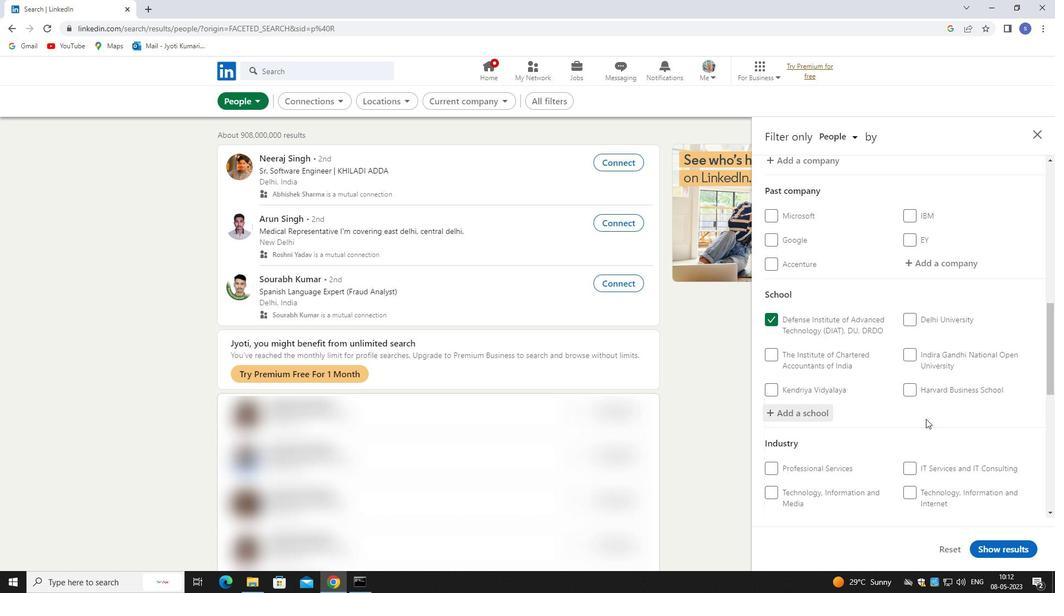 
Action: Mouse scrolled (926, 419) with delta (0, 0)
Screenshot: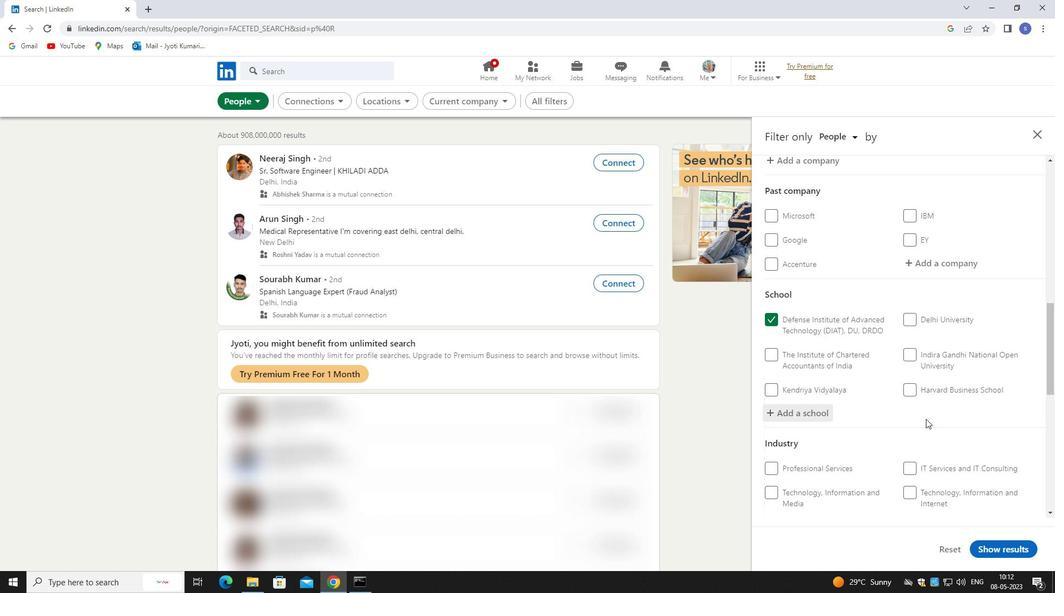 
Action: Mouse scrolled (926, 419) with delta (0, 0)
Screenshot: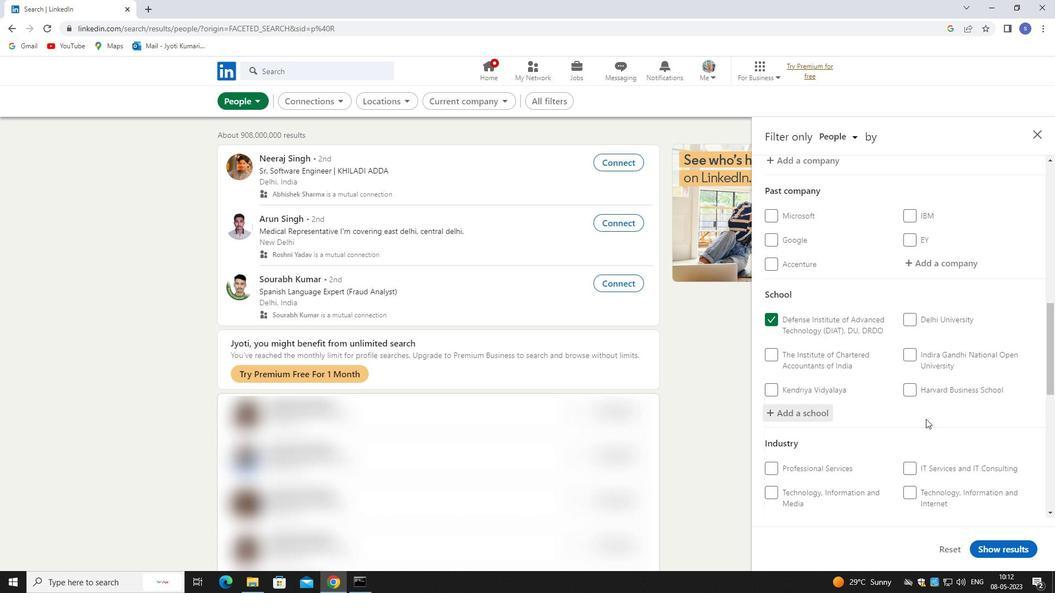
Action: Mouse moved to (947, 370)
Screenshot: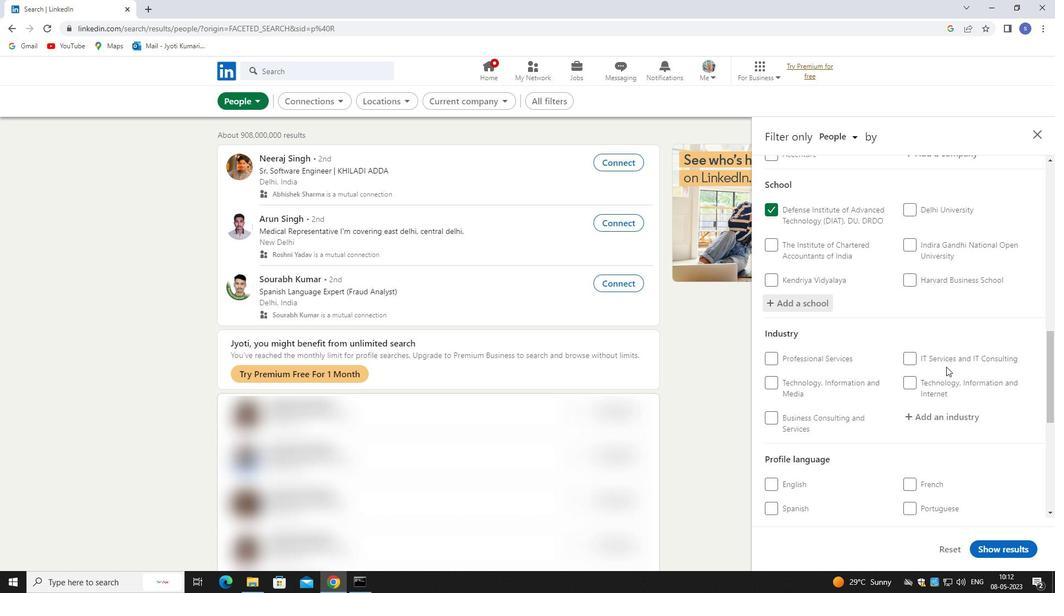 
Action: Mouse scrolled (947, 370) with delta (0, 0)
Screenshot: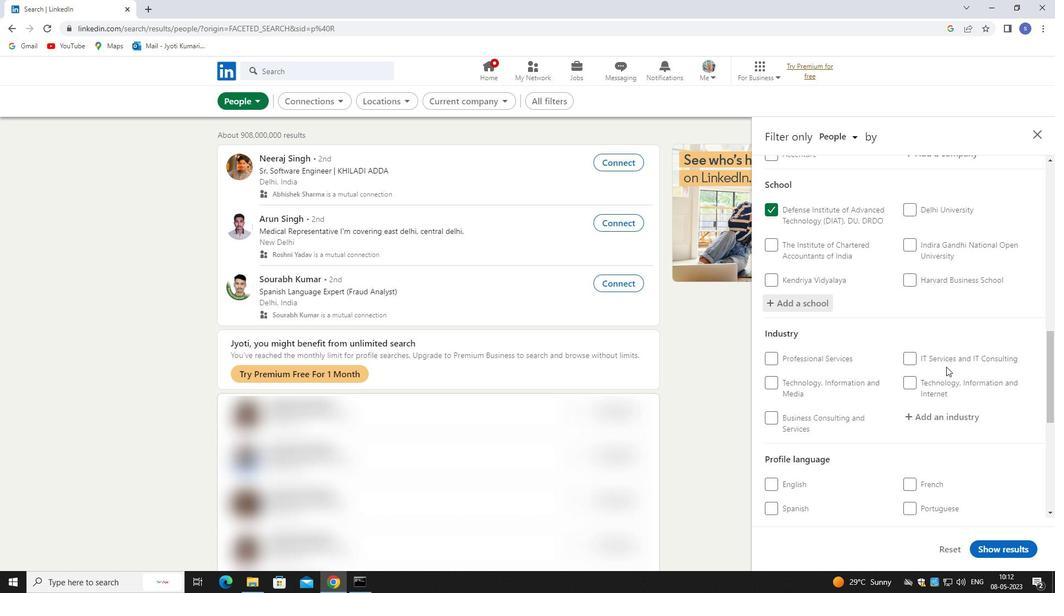 
Action: Mouse moved to (948, 366)
Screenshot: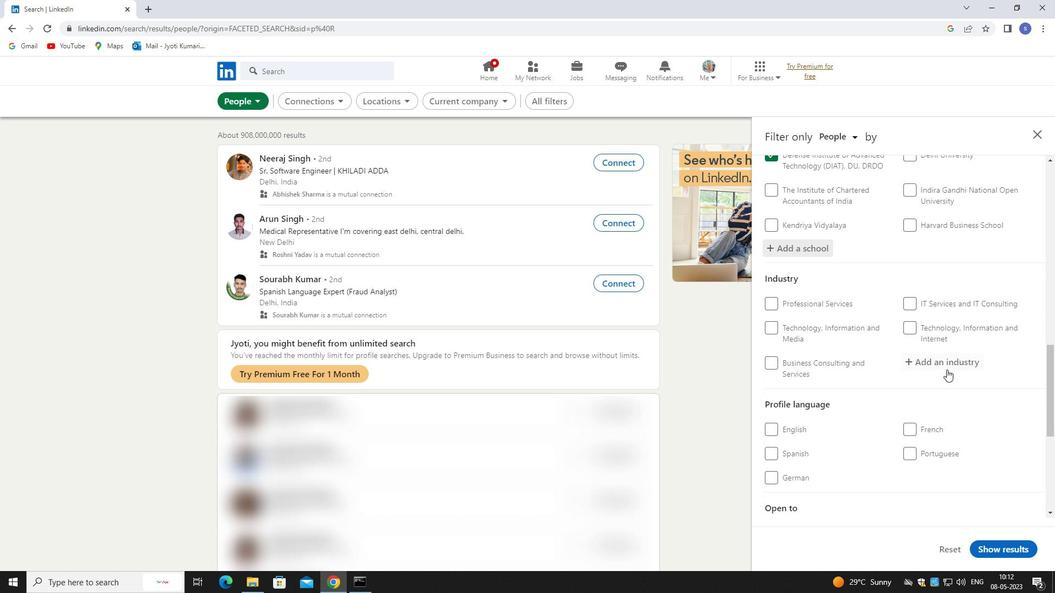 
Action: Mouse pressed left at (948, 366)
Screenshot: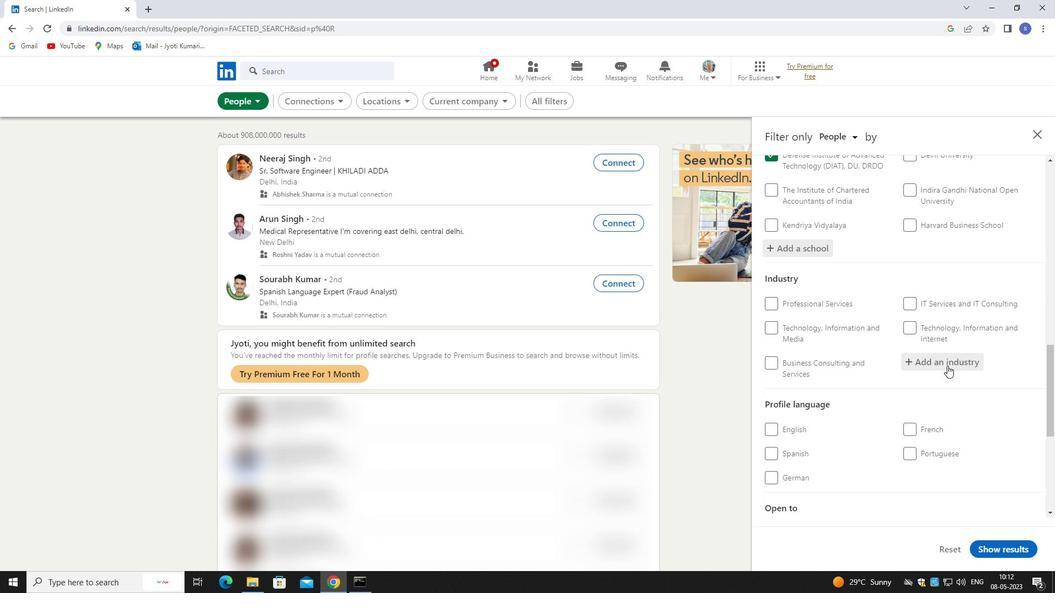 
Action: Mouse moved to (944, 361)
Screenshot: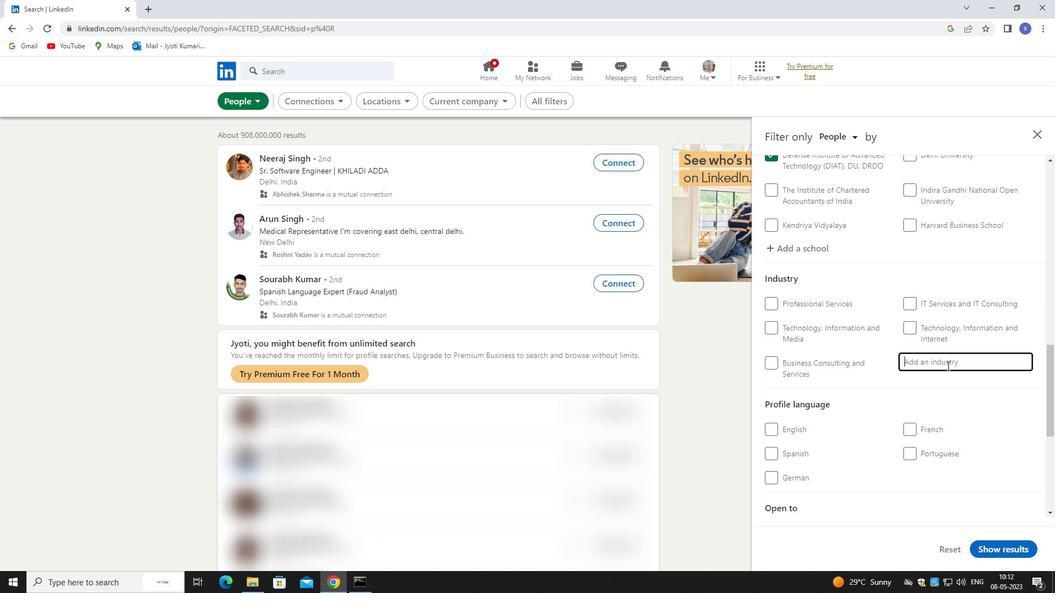 
Action: Key pressed mobie<Key.space>fo<Key.backspace><Key.backspace><Key.backspace><Key.backspace><Key.backspace>ile<Key.space>f
Screenshot: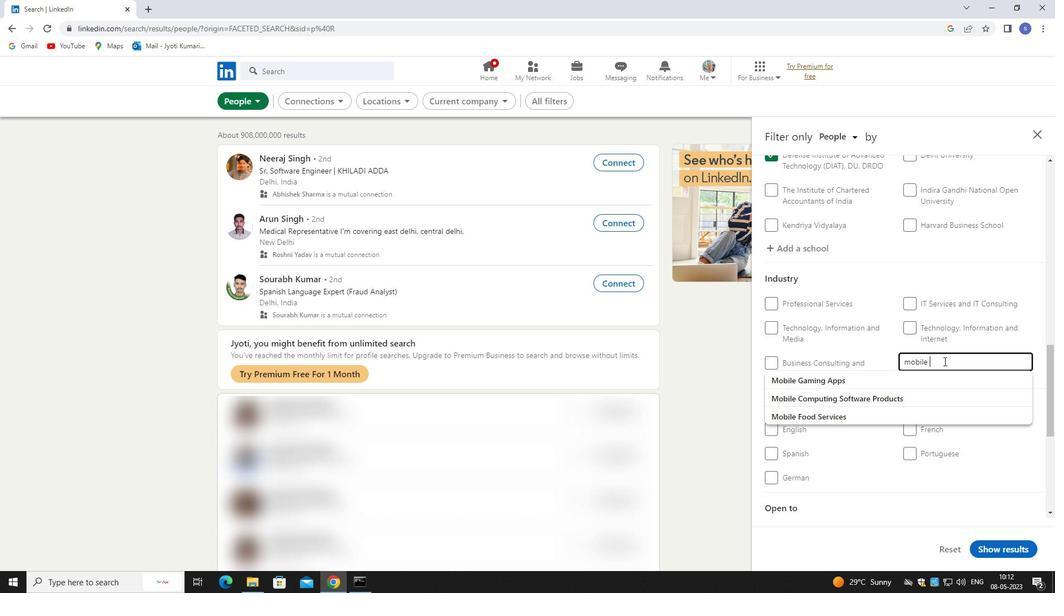 
Action: Mouse moved to (937, 376)
Screenshot: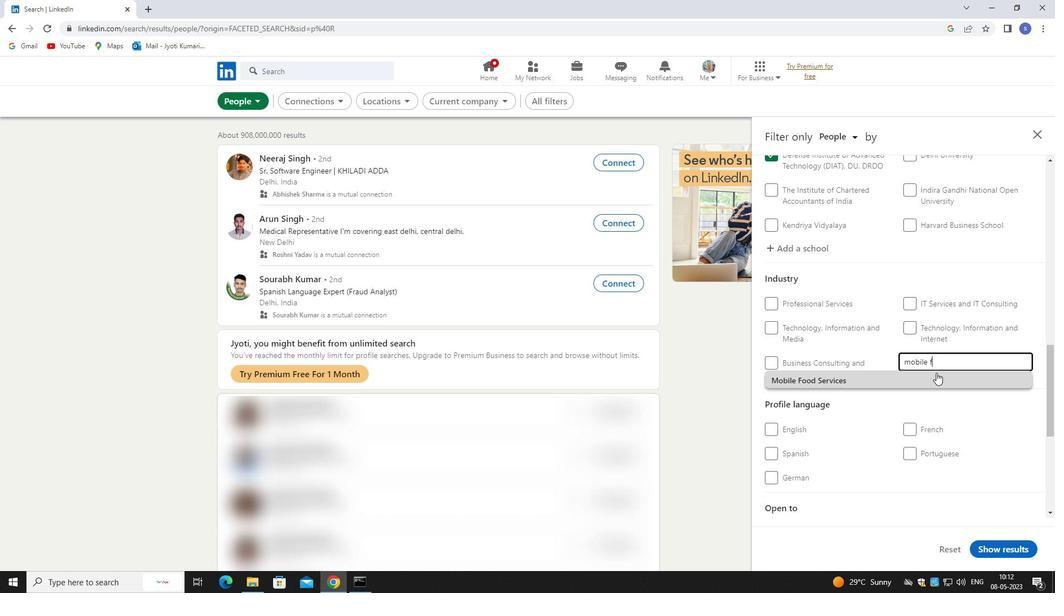 
Action: Mouse pressed left at (937, 376)
Screenshot: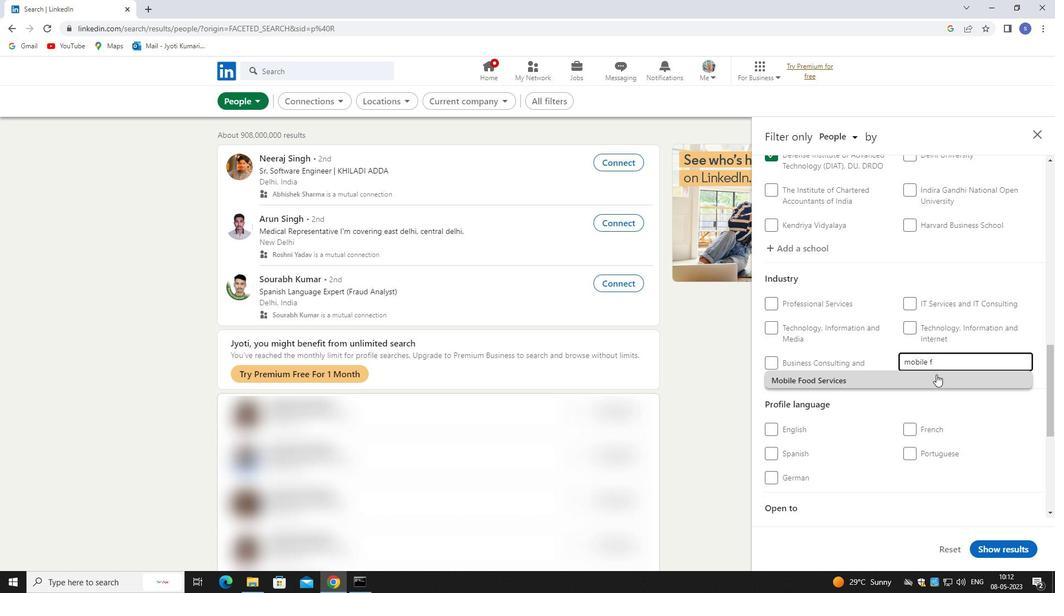 
Action: Mouse scrolled (937, 375) with delta (0, 0)
Screenshot: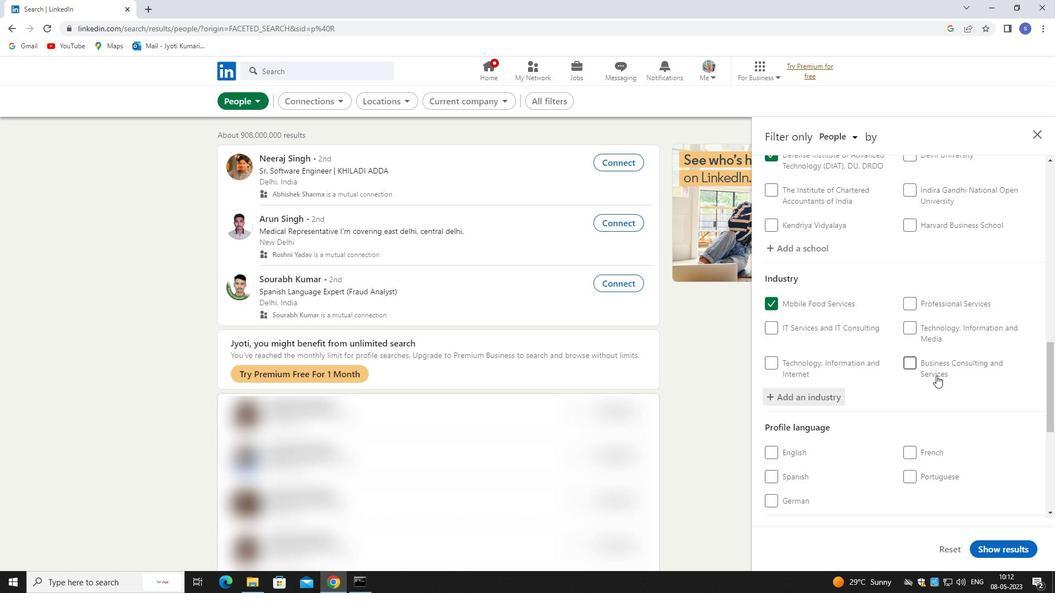 
Action: Mouse moved to (777, 446)
Screenshot: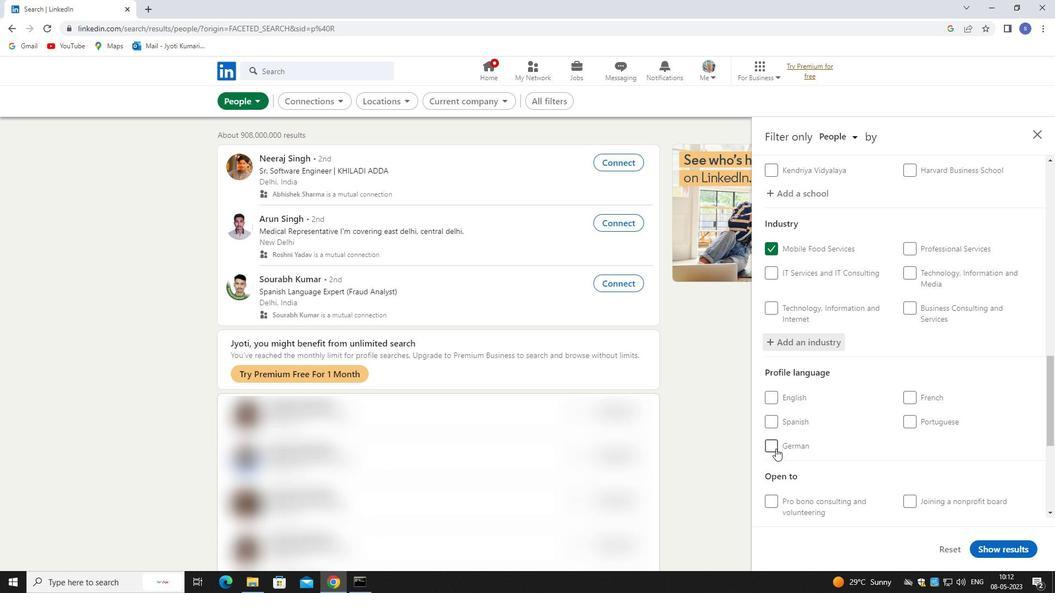 
Action: Mouse pressed left at (777, 446)
Screenshot: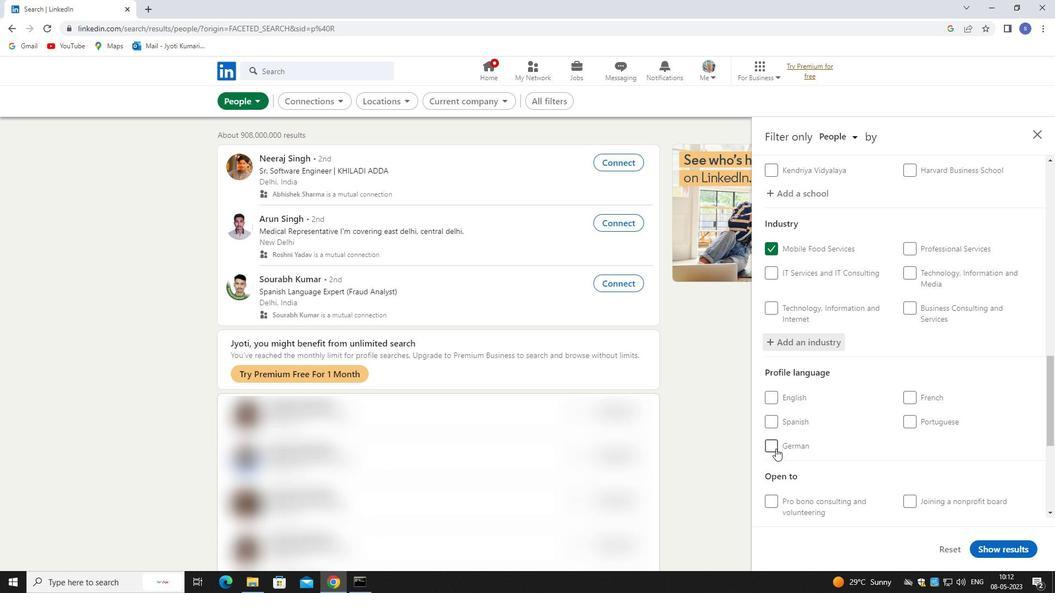 
Action: Mouse moved to (814, 461)
Screenshot: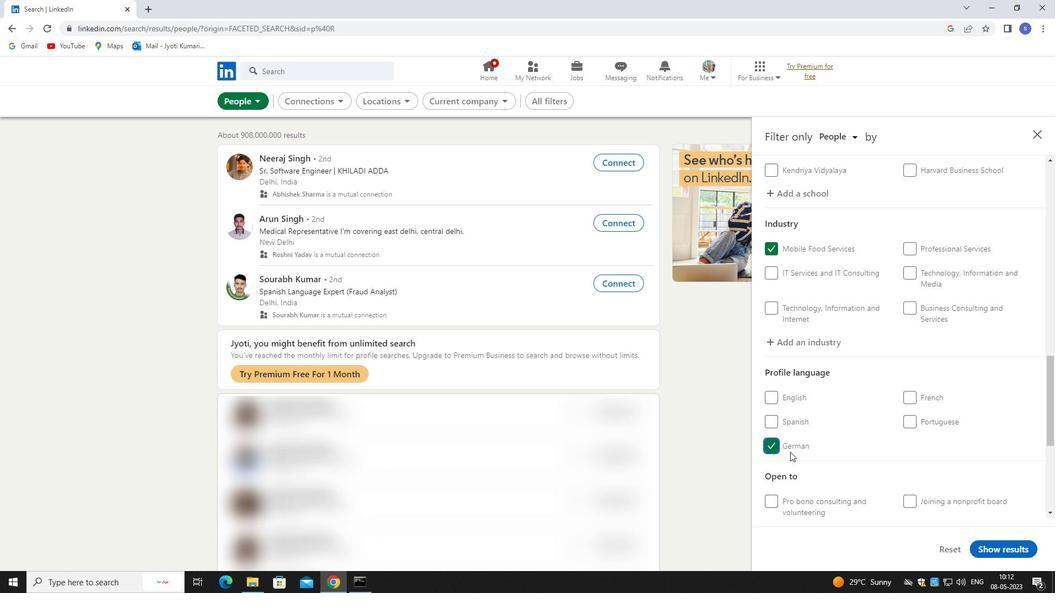 
Action: Mouse scrolled (814, 460) with delta (0, 0)
Screenshot: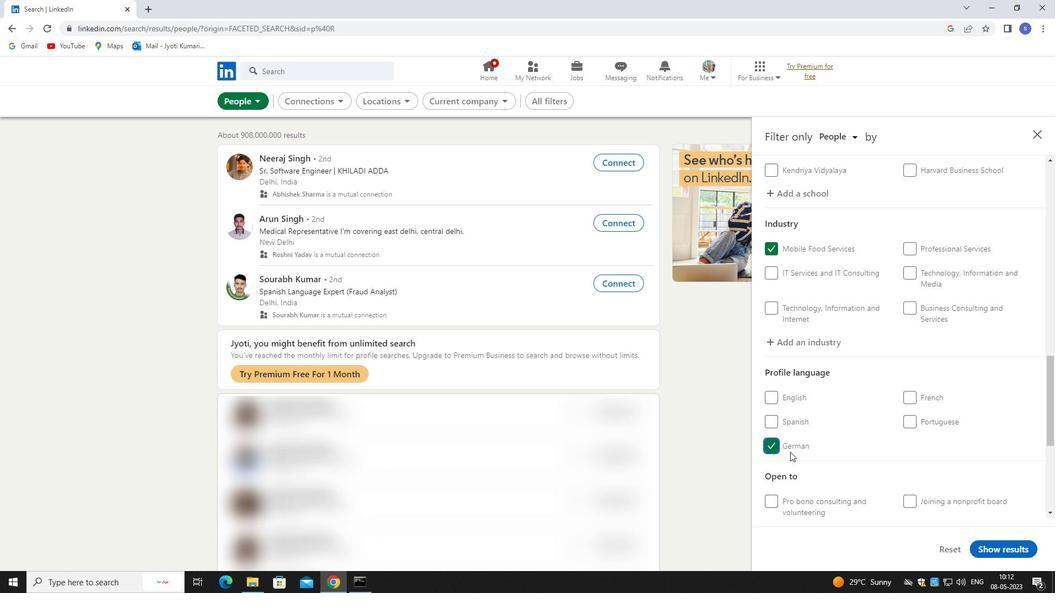 
Action: Mouse moved to (823, 462)
Screenshot: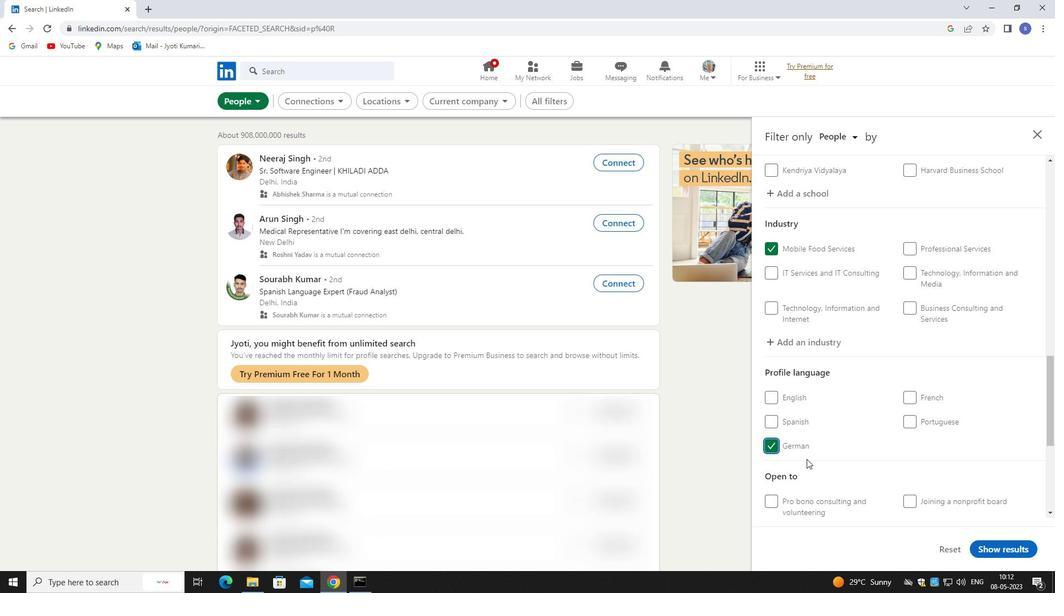 
Action: Mouse scrolled (823, 461) with delta (0, 0)
Screenshot: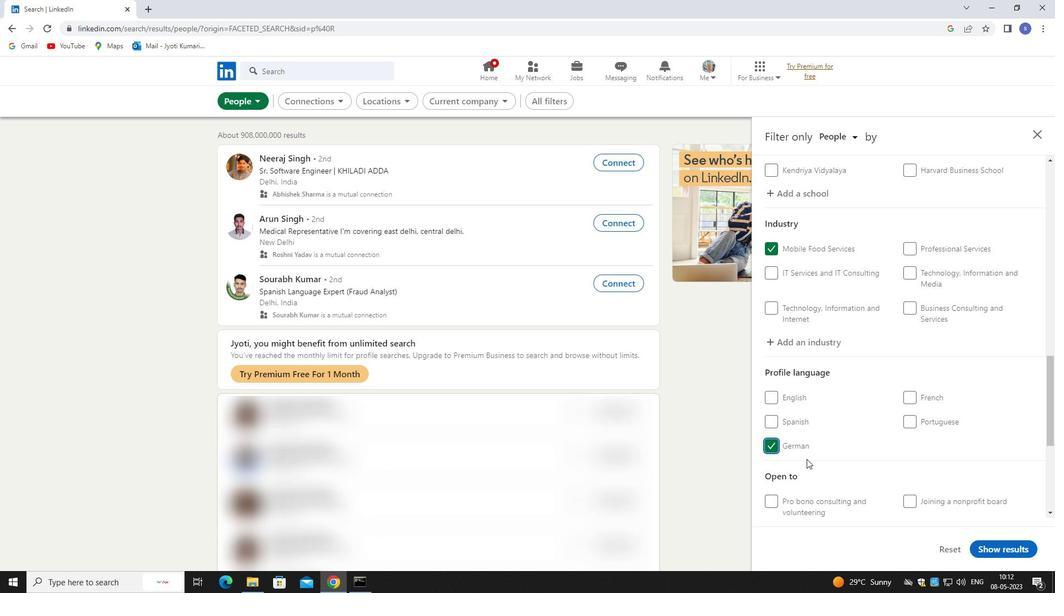 
Action: Mouse moved to (841, 465)
Screenshot: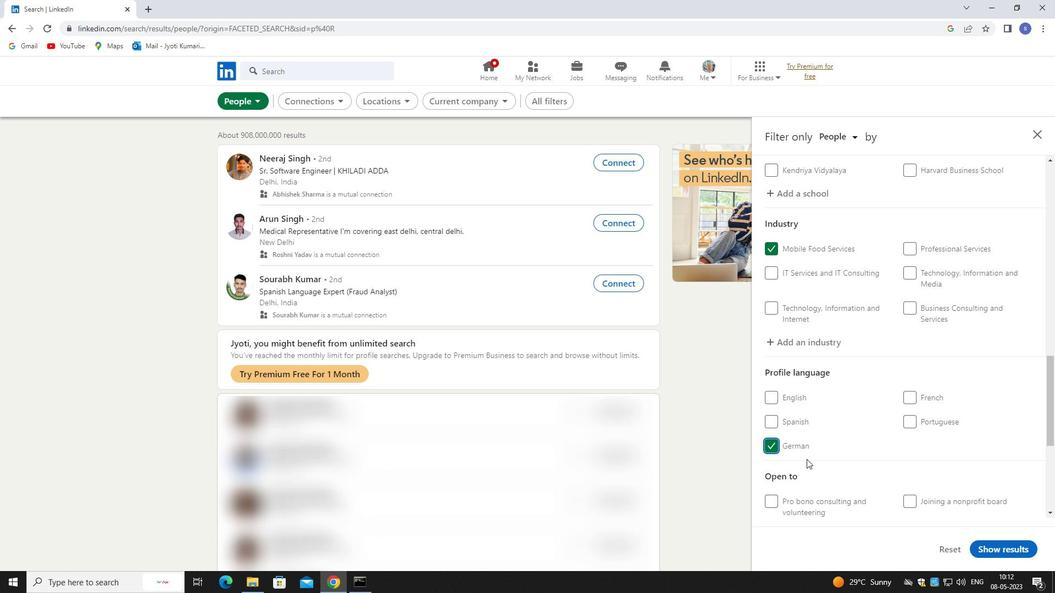 
Action: Mouse scrolled (841, 464) with delta (0, 0)
Screenshot: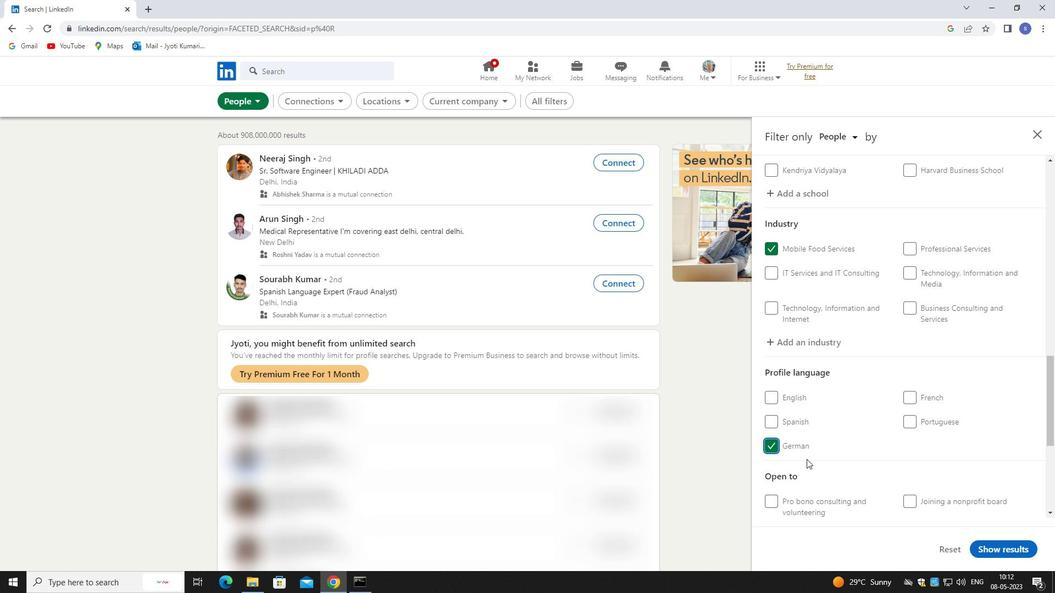 
Action: Mouse moved to (859, 466)
Screenshot: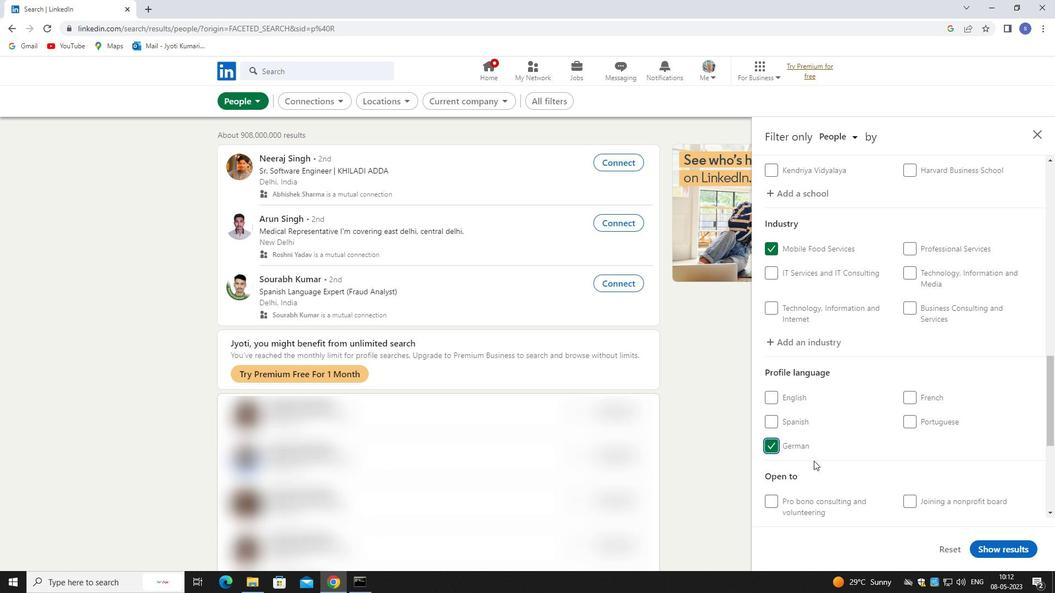 
Action: Mouse scrolled (859, 465) with delta (0, 0)
Screenshot: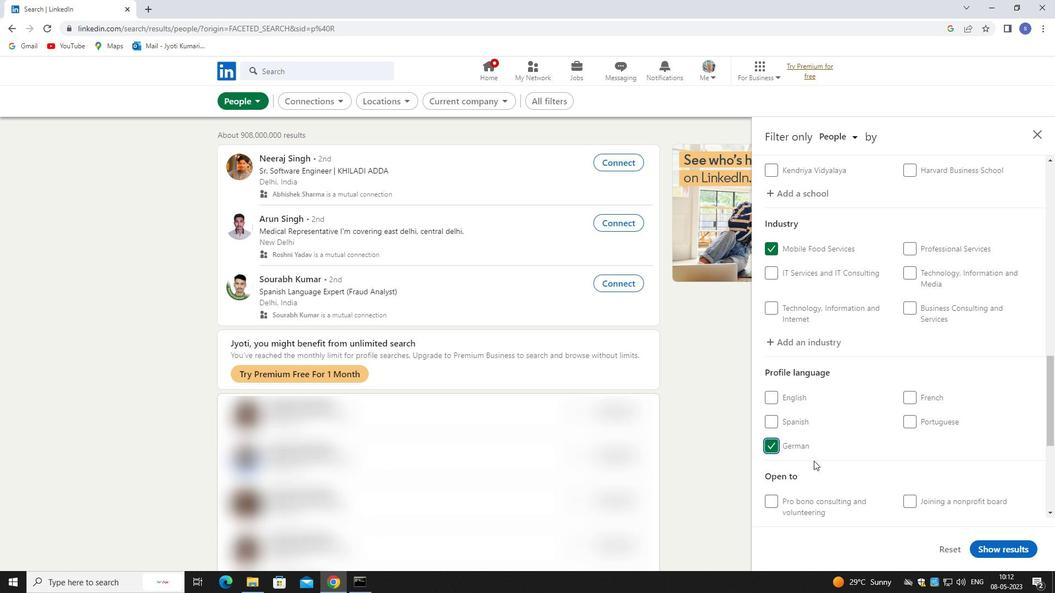 
Action: Mouse moved to (932, 398)
Screenshot: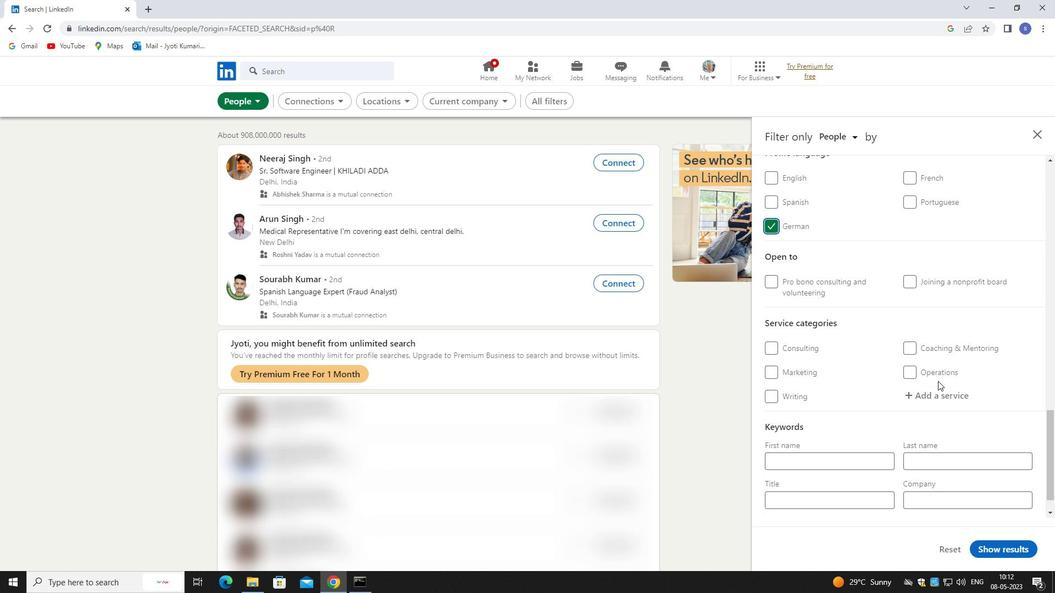 
Action: Mouse pressed left at (932, 398)
Screenshot: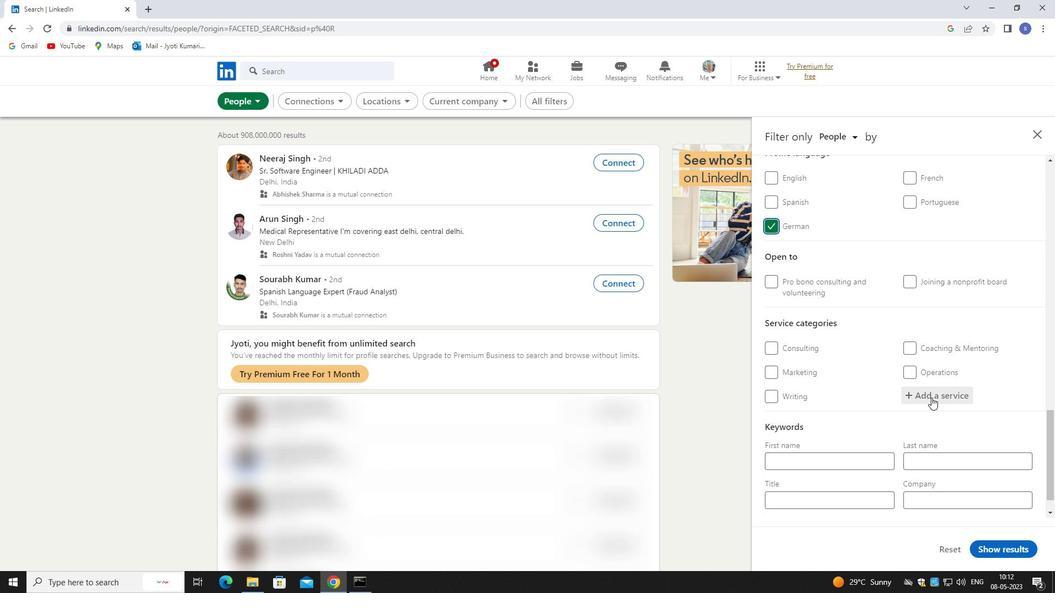 
Action: Mouse moved to (928, 399)
Screenshot: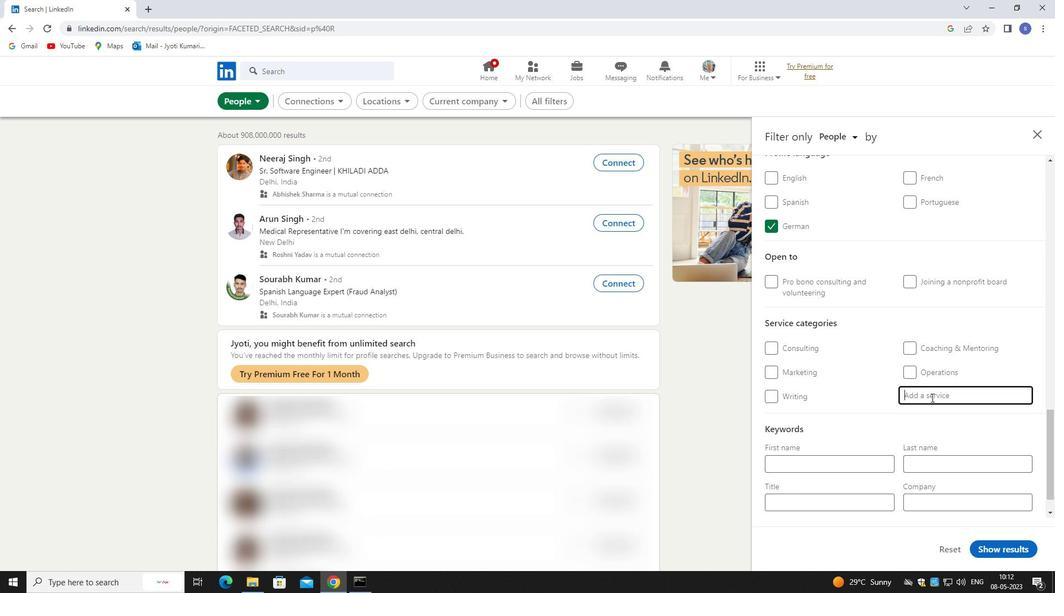 
Action: Key pressed videog
Screenshot: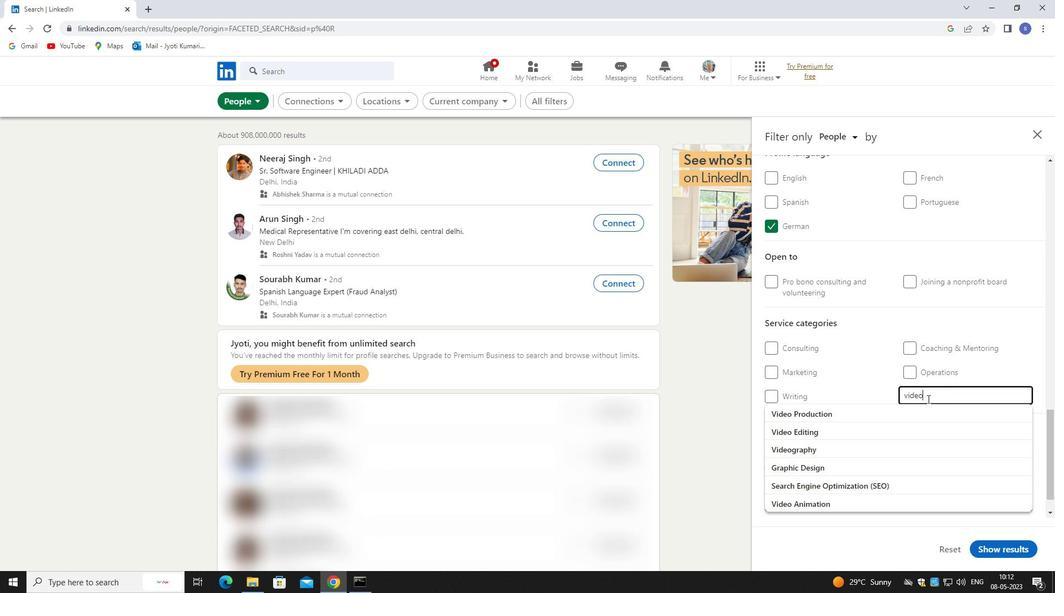 
Action: Mouse moved to (938, 412)
Screenshot: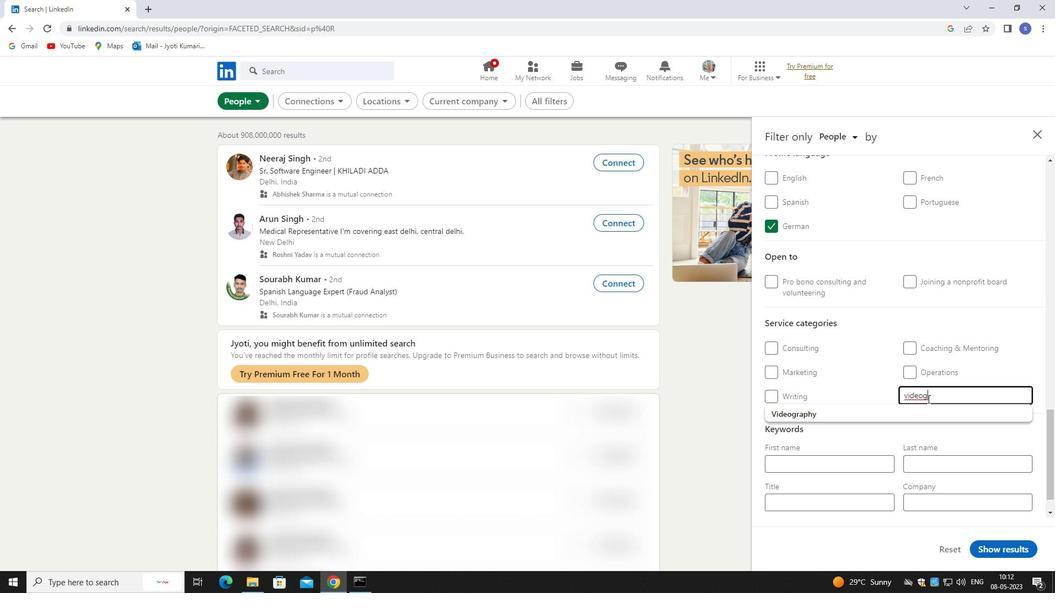 
Action: Mouse pressed left at (938, 412)
Screenshot: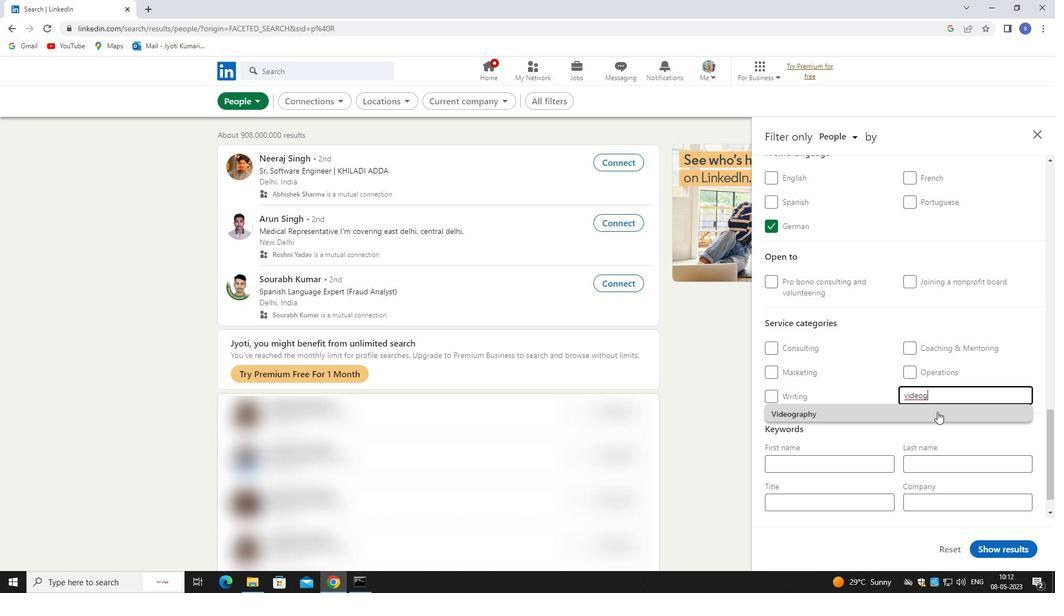 
Action: Mouse moved to (938, 413)
Screenshot: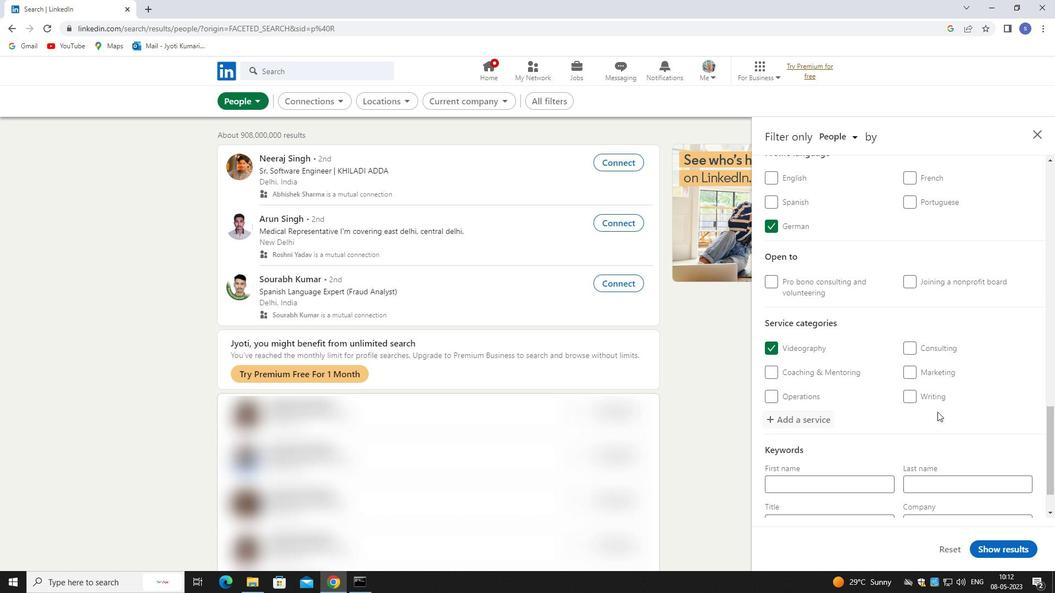 
Action: Mouse scrolled (938, 413) with delta (0, 0)
Screenshot: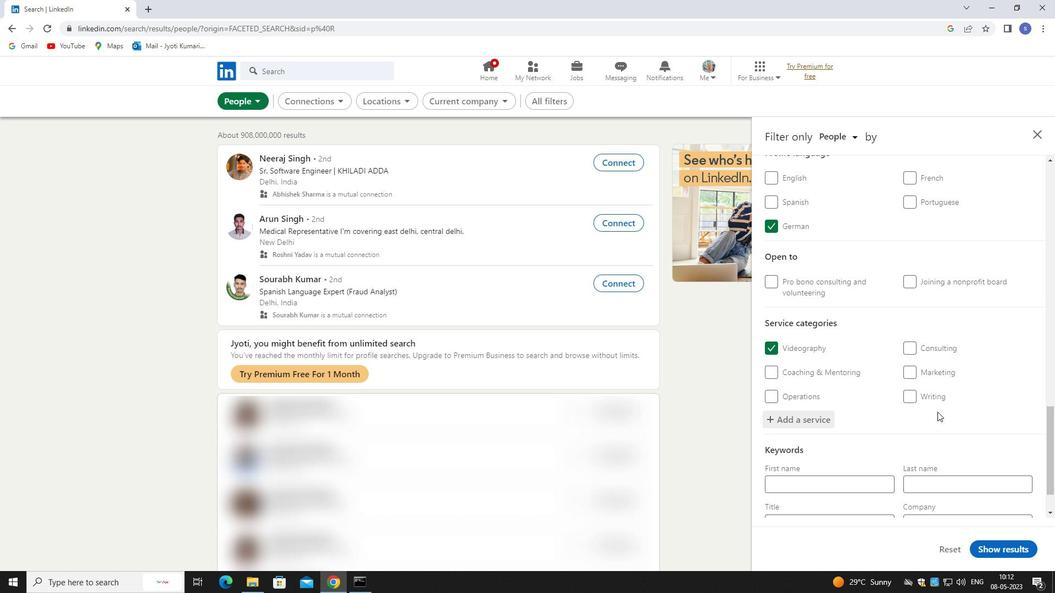
Action: Mouse moved to (938, 415)
Screenshot: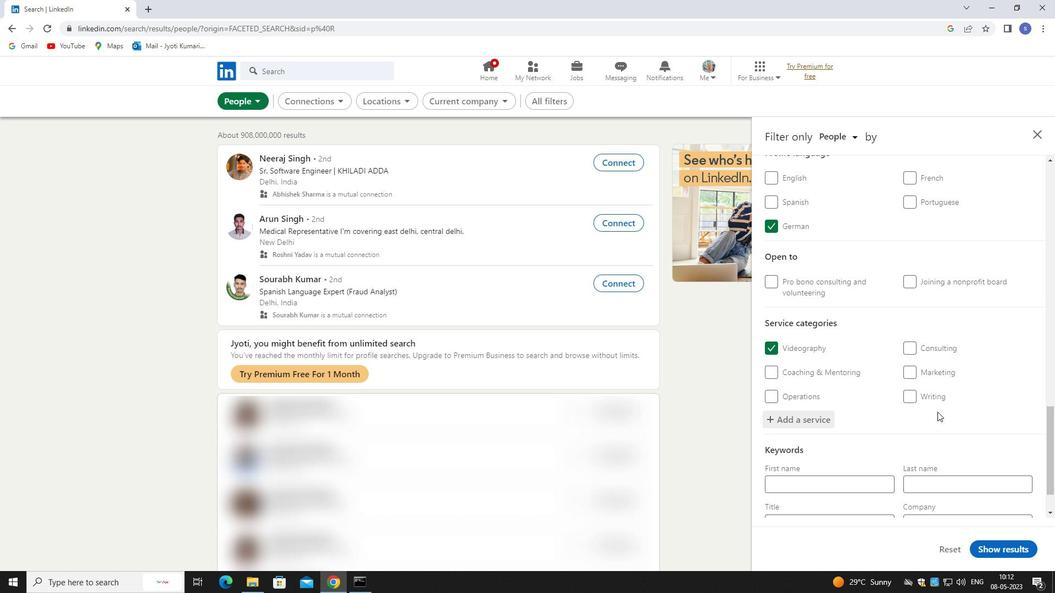 
Action: Mouse scrolled (938, 414) with delta (0, 0)
Screenshot: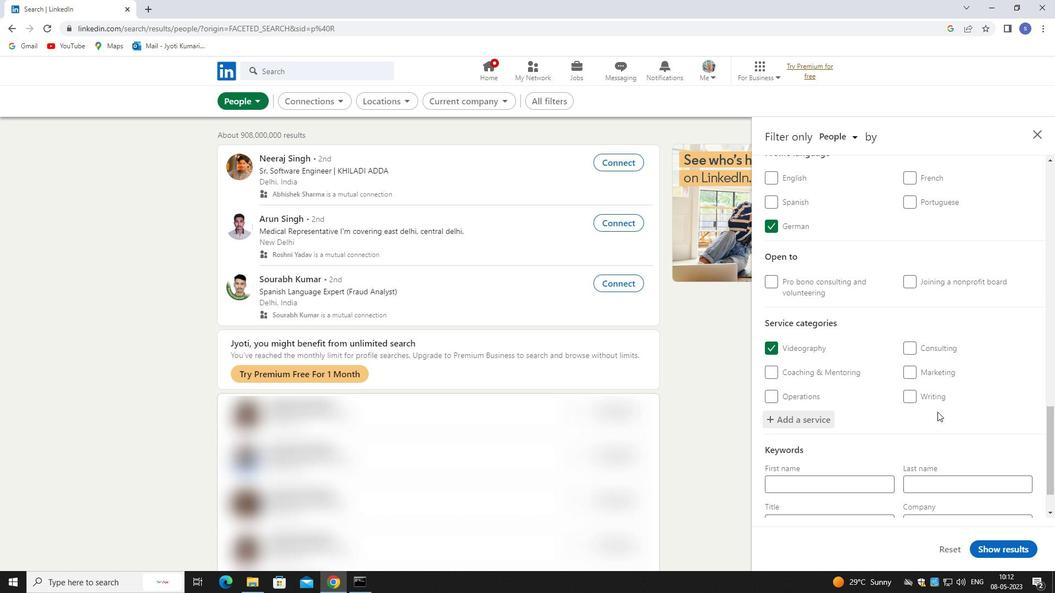
Action: Mouse moved to (867, 465)
Screenshot: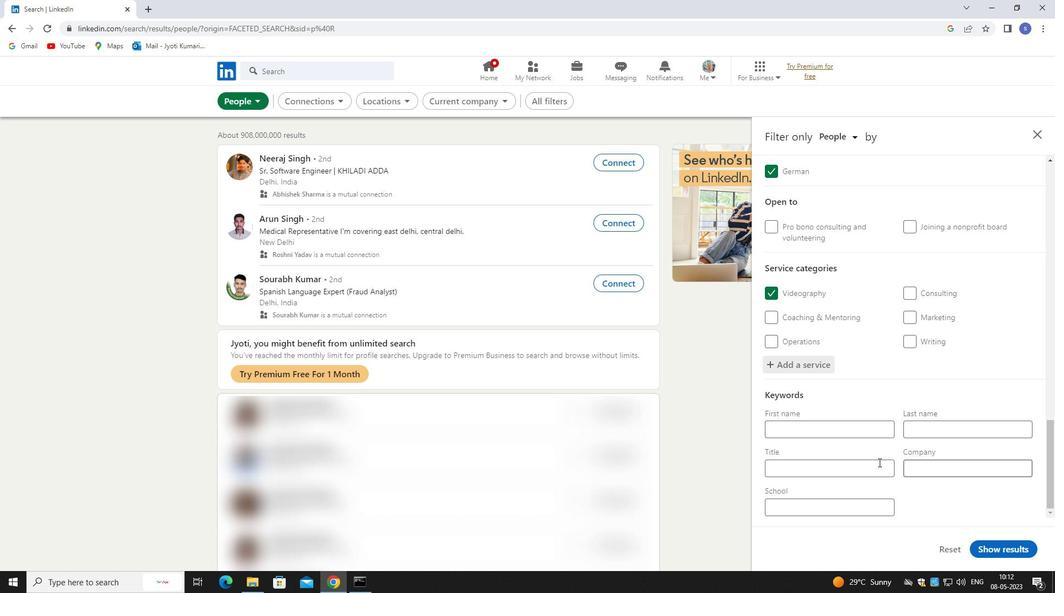 
Action: Mouse pressed left at (867, 465)
Screenshot: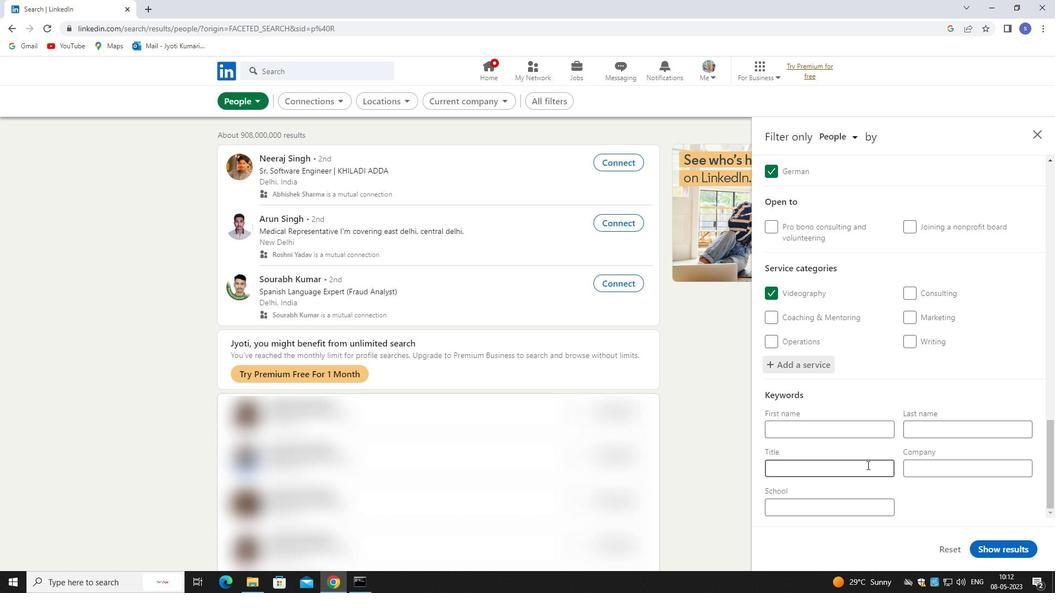 
Action: Mouse moved to (887, 469)
Screenshot: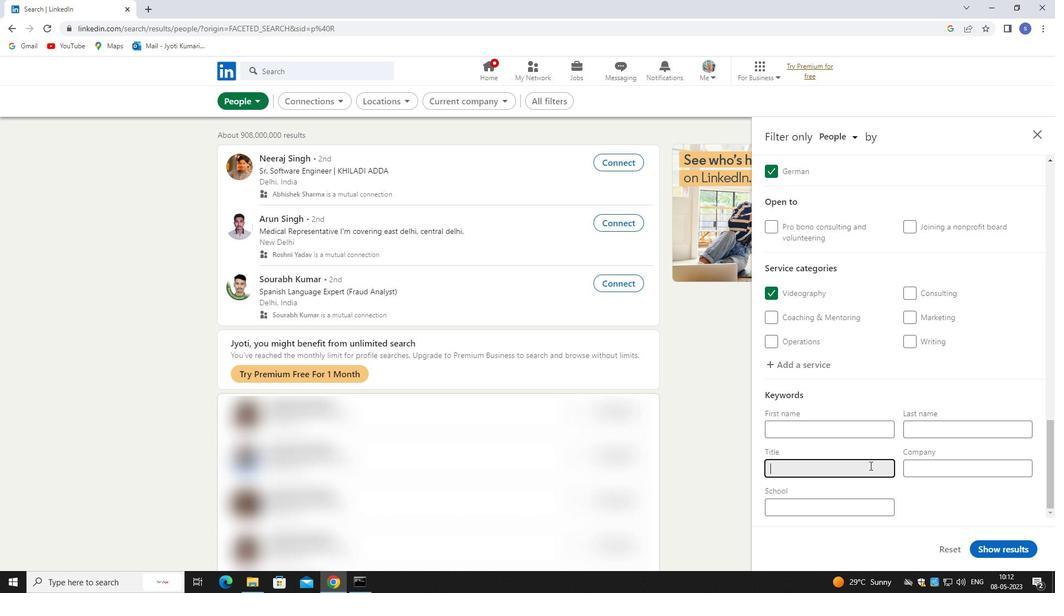 
Action: Key pressed <Key.shift>MEDIA<Key.space><Key.shift>BUYER
Screenshot: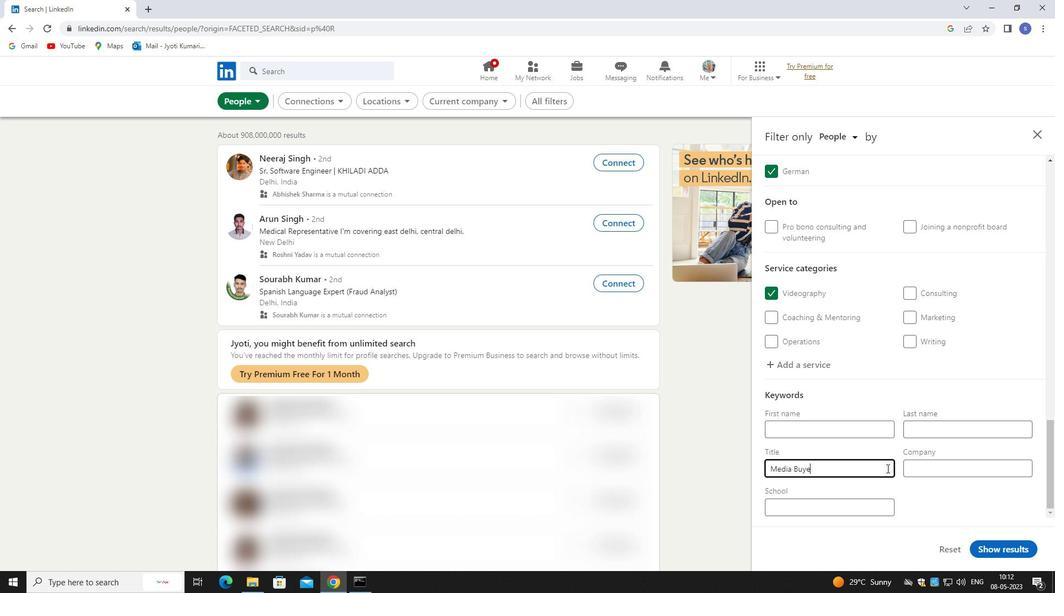 
Action: Mouse moved to (1010, 546)
Screenshot: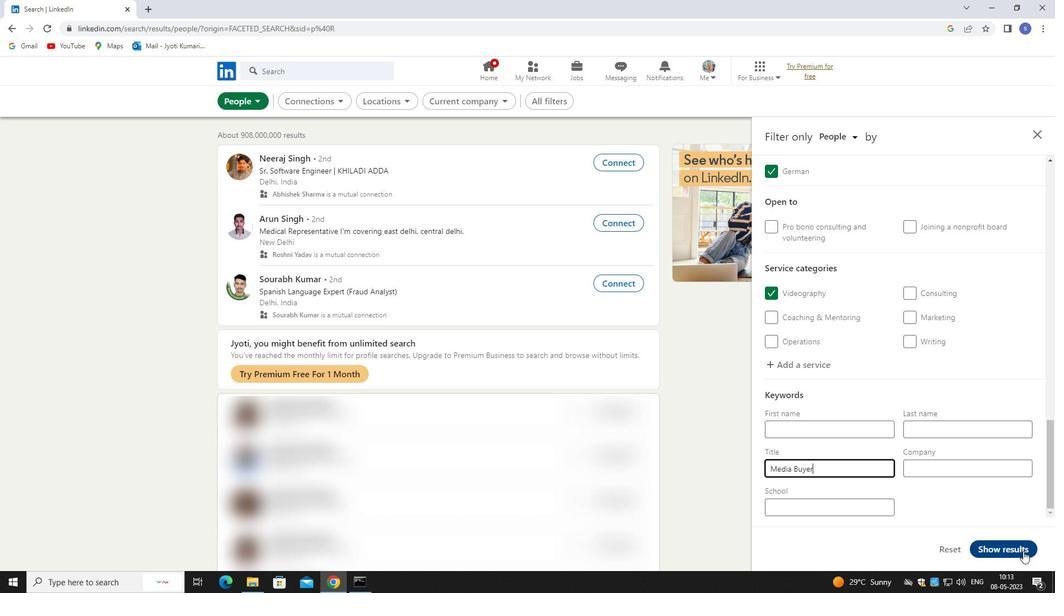 
Action: Mouse pressed left at (1010, 546)
Screenshot: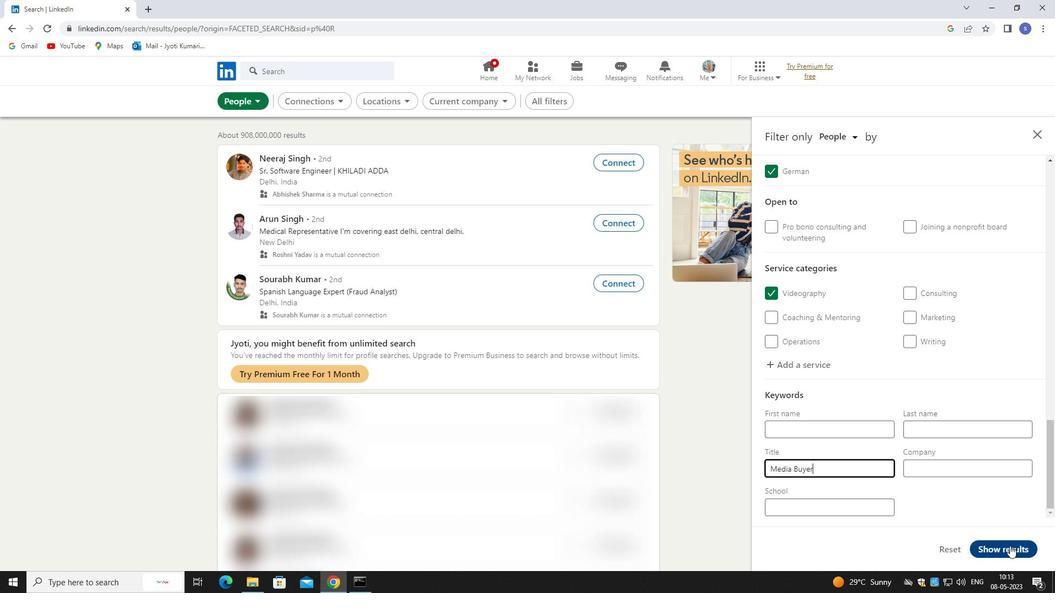 
Action: Mouse moved to (1013, 544)
Screenshot: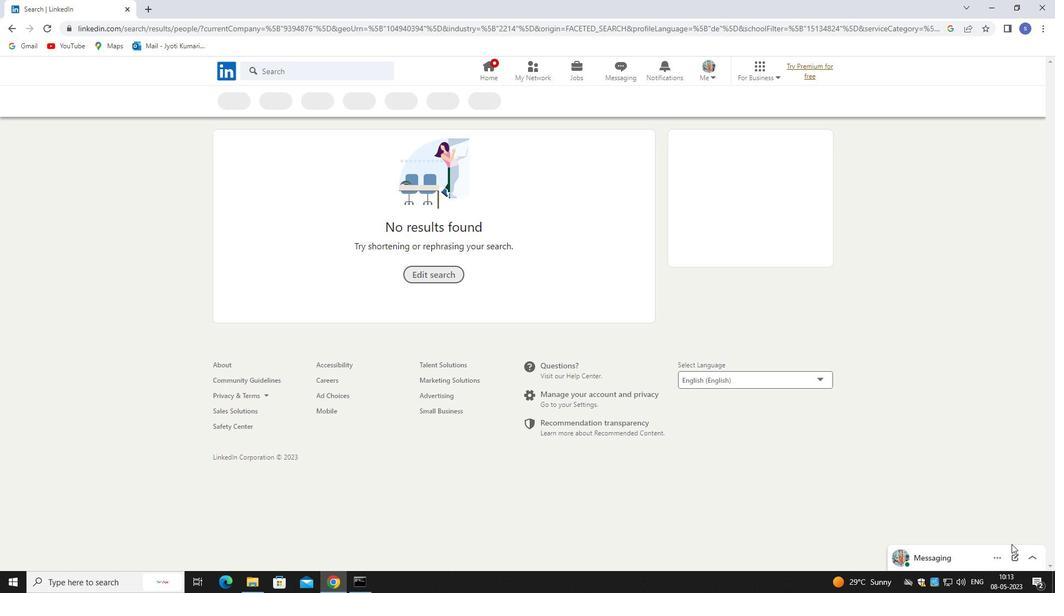 
